 Task: Find connections with filter location Neath with filter topic #AIwith filter profile language English with filter current company SMA Solar Technology AG with filter school Sri Ramakrishna Engineering College with filter industry Personal Care Product Manufacturing with filter service category Financial Accounting with filter keywords title Medical Laboratory Tech
Action: Mouse moved to (527, 52)
Screenshot: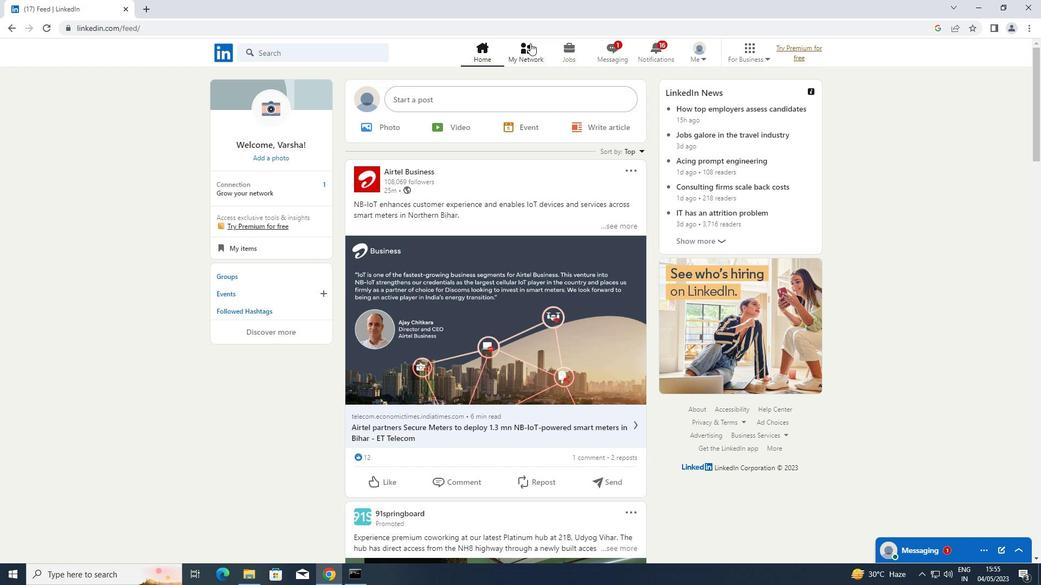 
Action: Mouse pressed left at (527, 52)
Screenshot: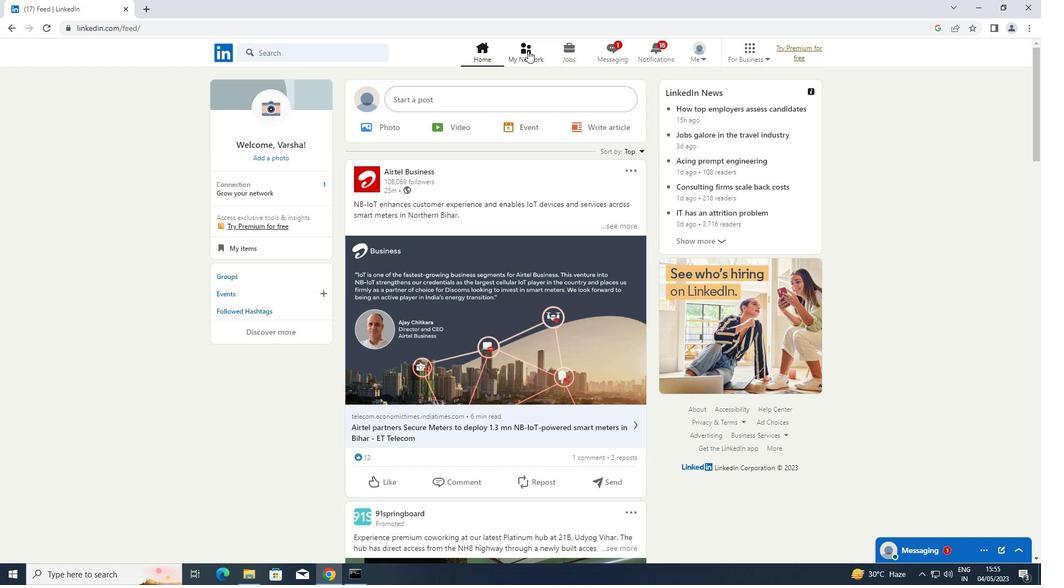 
Action: Mouse moved to (278, 114)
Screenshot: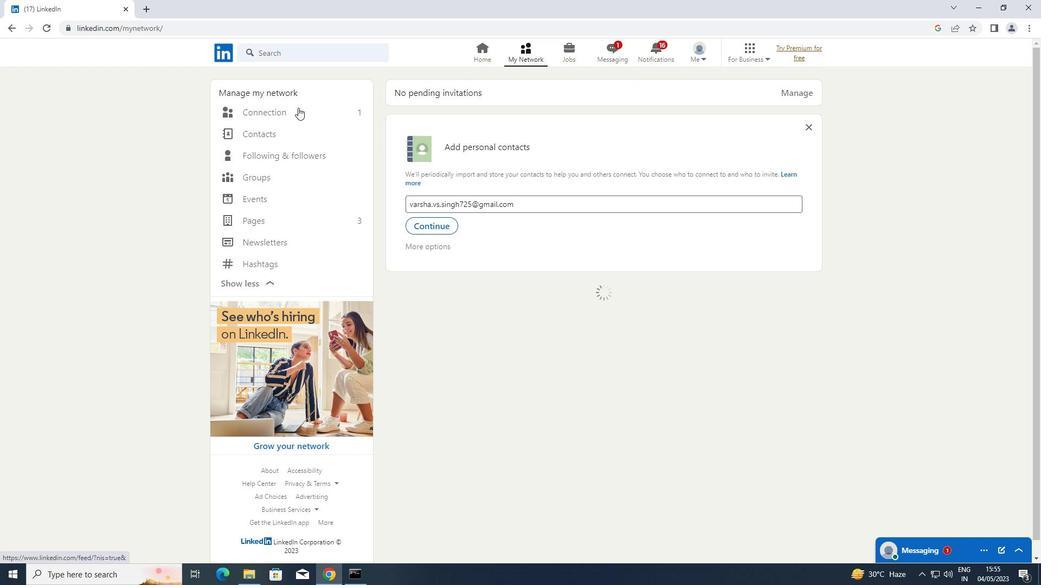 
Action: Mouse pressed left at (278, 114)
Screenshot: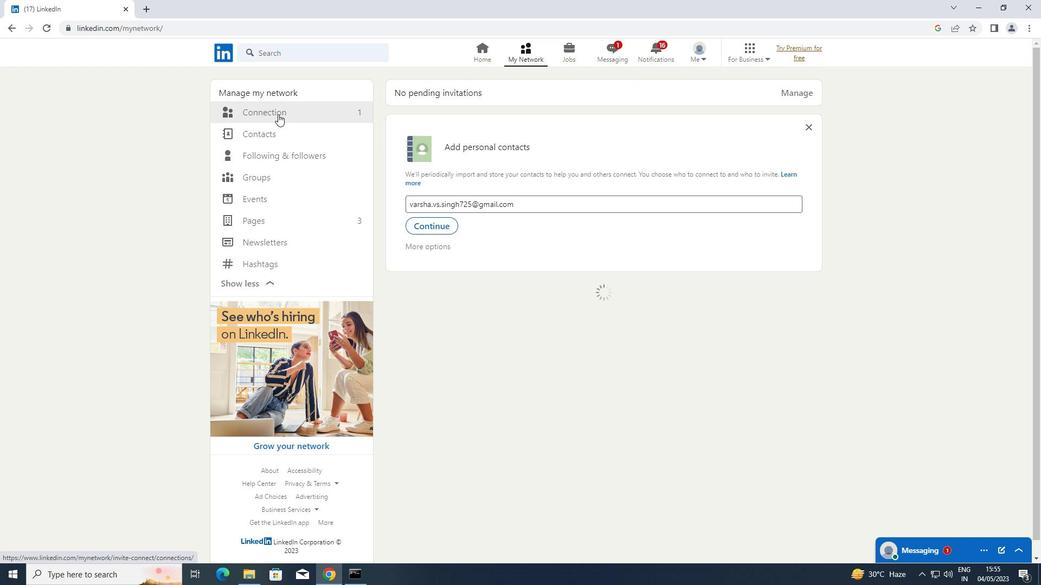 
Action: Mouse moved to (629, 113)
Screenshot: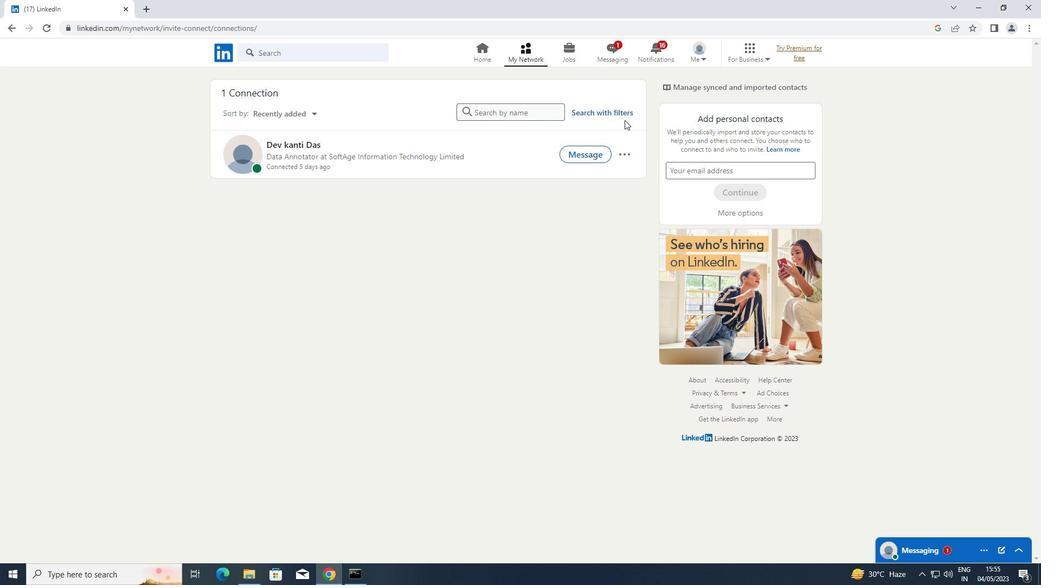 
Action: Mouse pressed left at (629, 113)
Screenshot: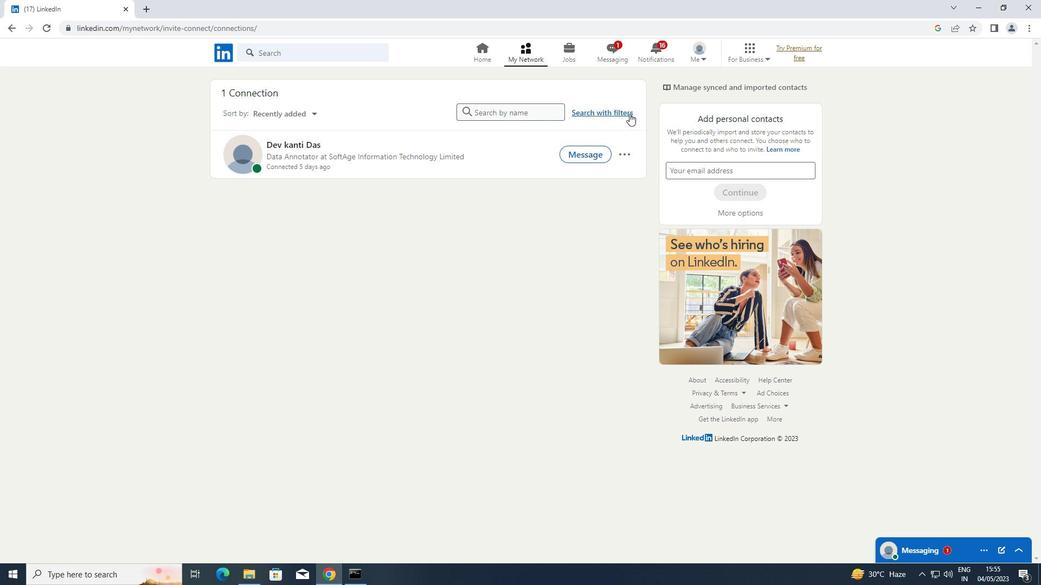 
Action: Mouse moved to (558, 84)
Screenshot: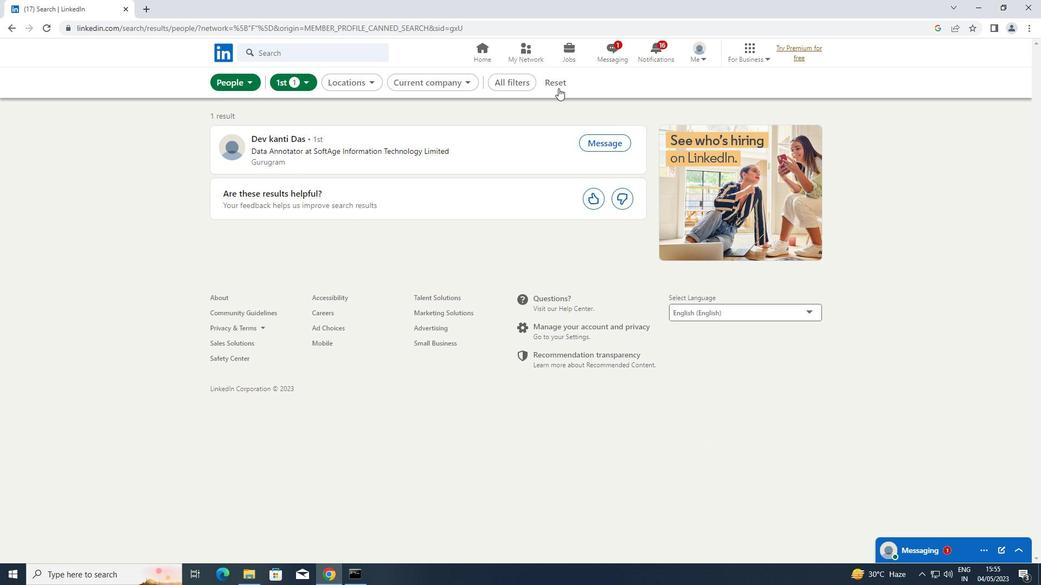 
Action: Mouse pressed left at (558, 84)
Screenshot: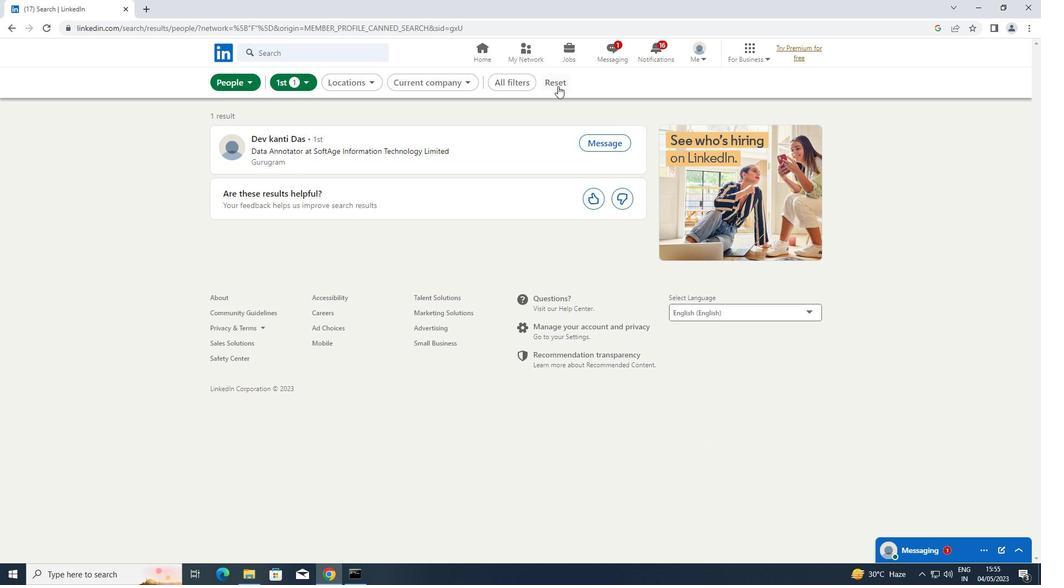 
Action: Mouse moved to (547, 85)
Screenshot: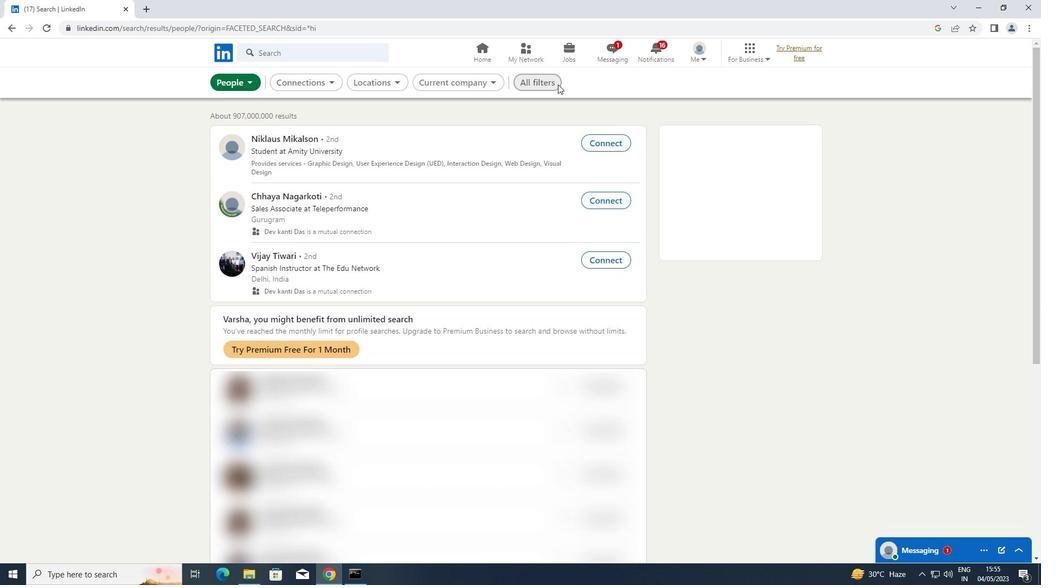 
Action: Mouse pressed left at (547, 85)
Screenshot: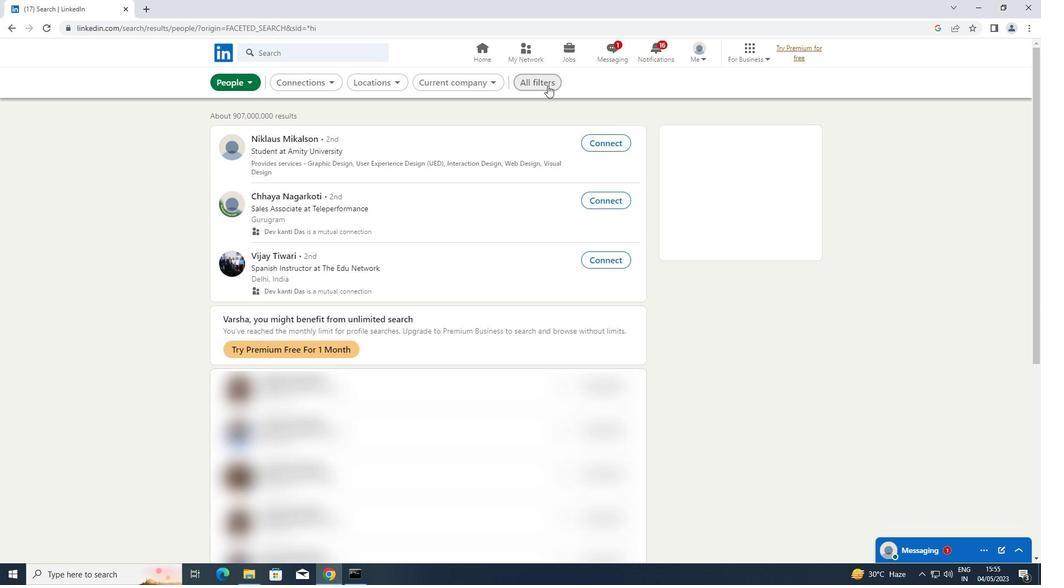 
Action: Mouse moved to (772, 234)
Screenshot: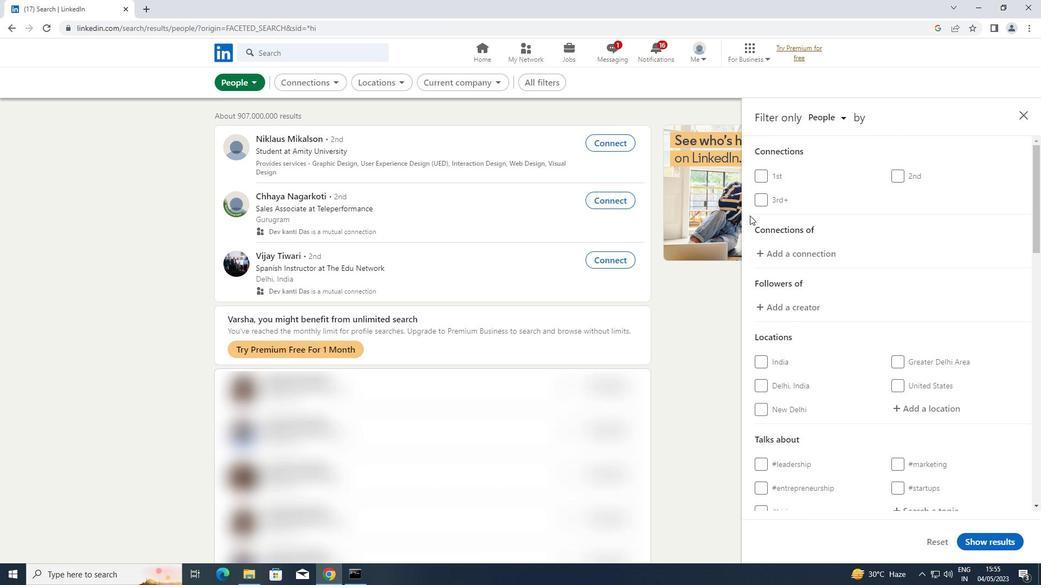 
Action: Mouse scrolled (772, 233) with delta (0, 0)
Screenshot: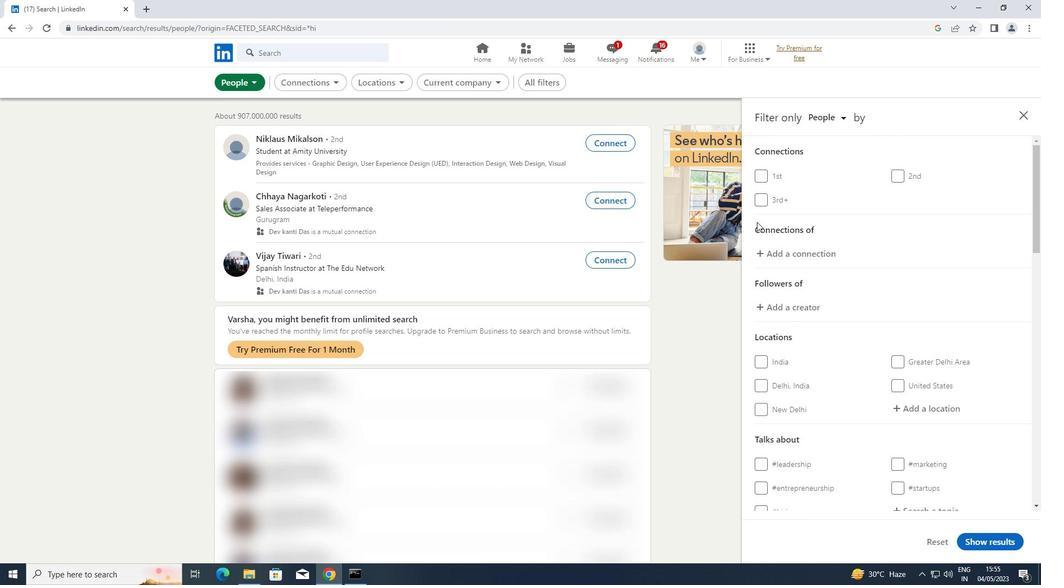 
Action: Mouse scrolled (772, 233) with delta (0, 0)
Screenshot: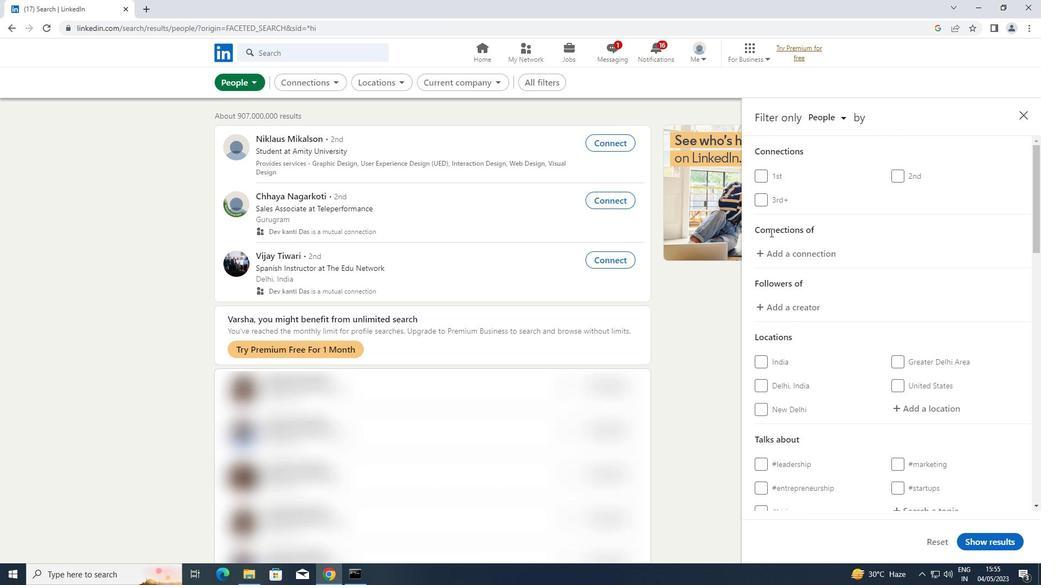 
Action: Mouse moved to (909, 296)
Screenshot: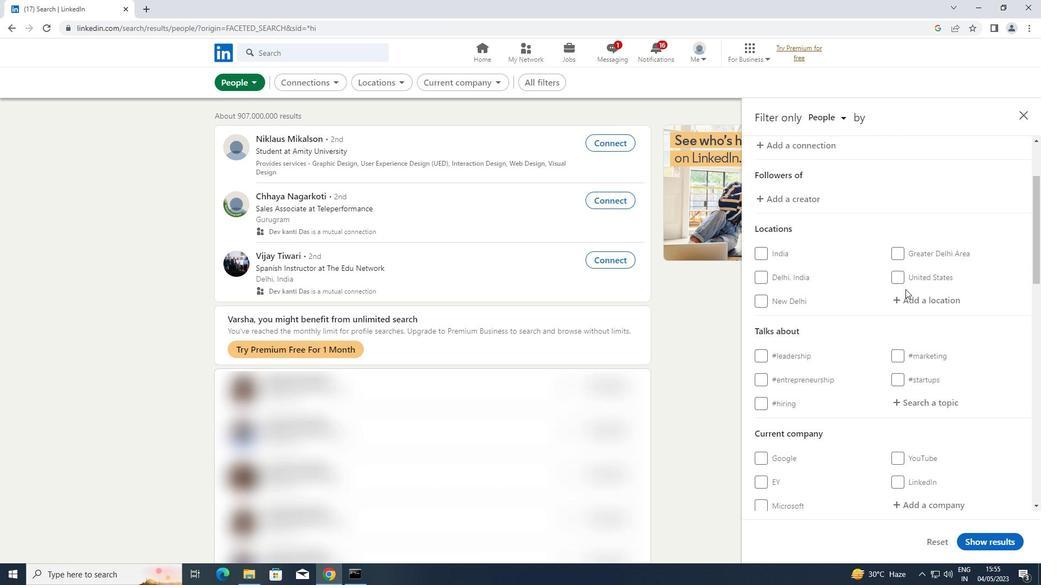 
Action: Mouse pressed left at (909, 296)
Screenshot: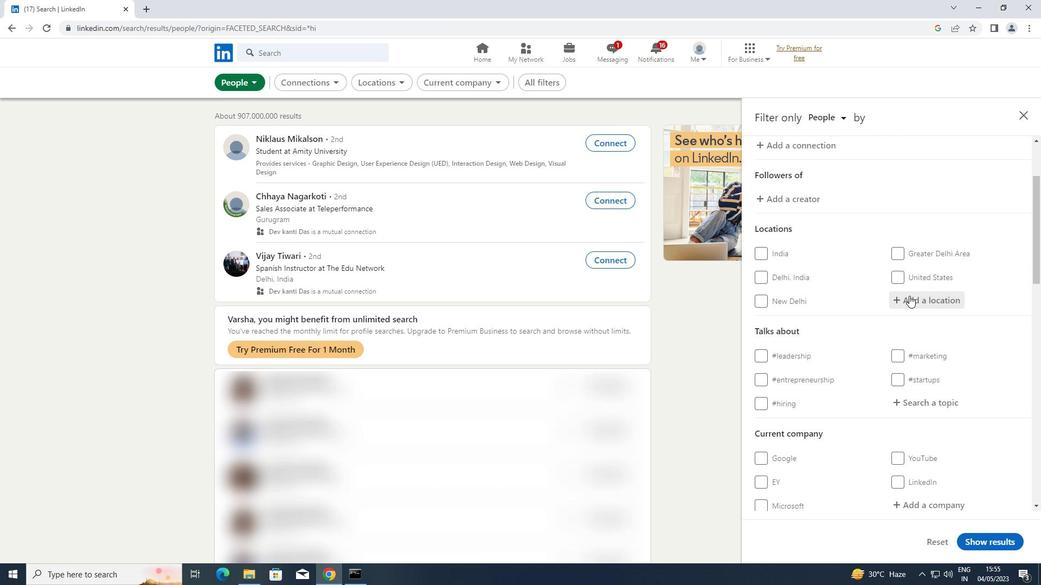 
Action: Key pressed <Key.shift>NEATH
Screenshot: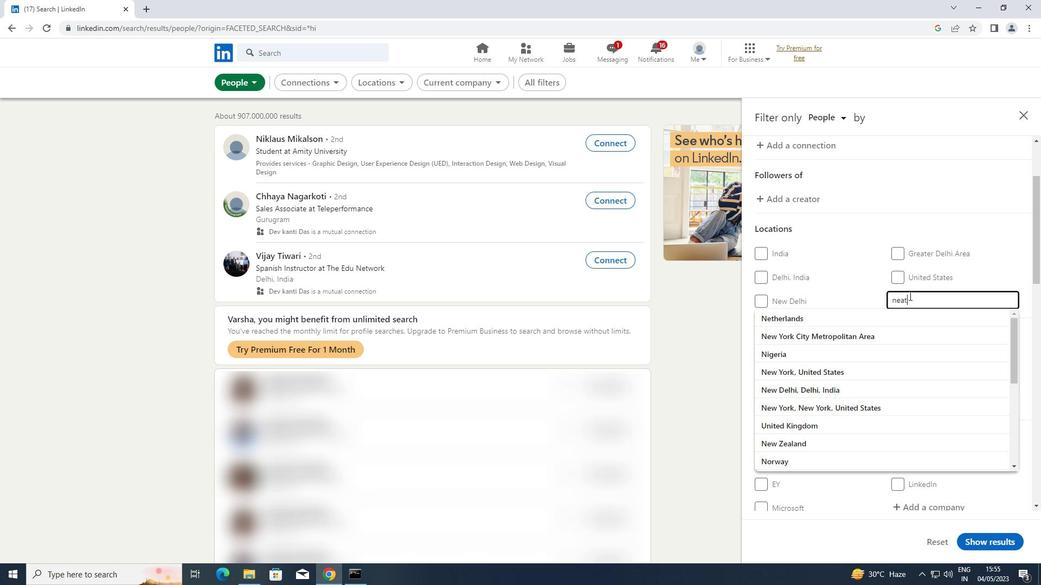 
Action: Mouse moved to (1011, 334)
Screenshot: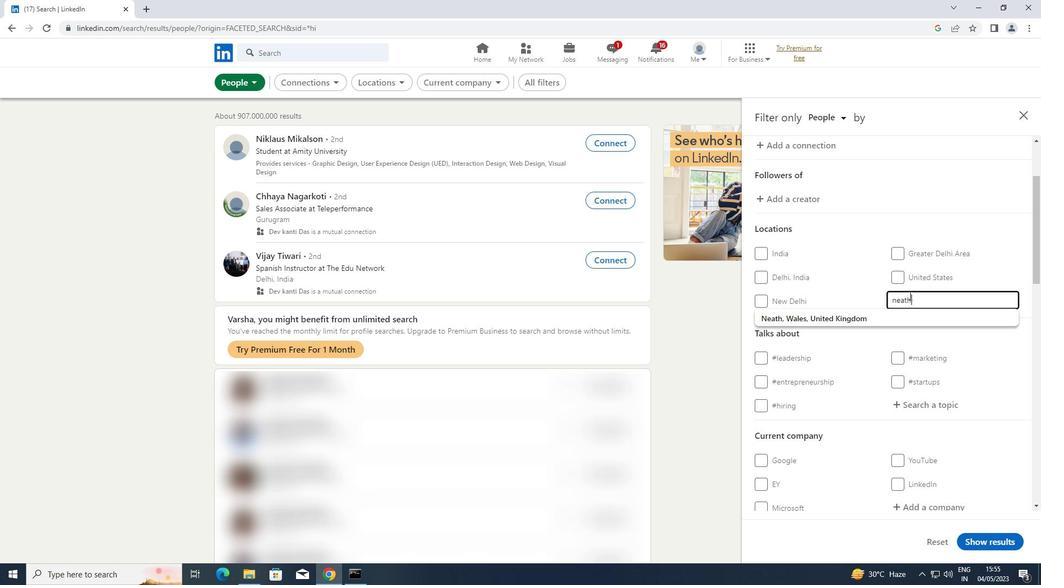 
Action: Mouse scrolled (1011, 333) with delta (0, 0)
Screenshot: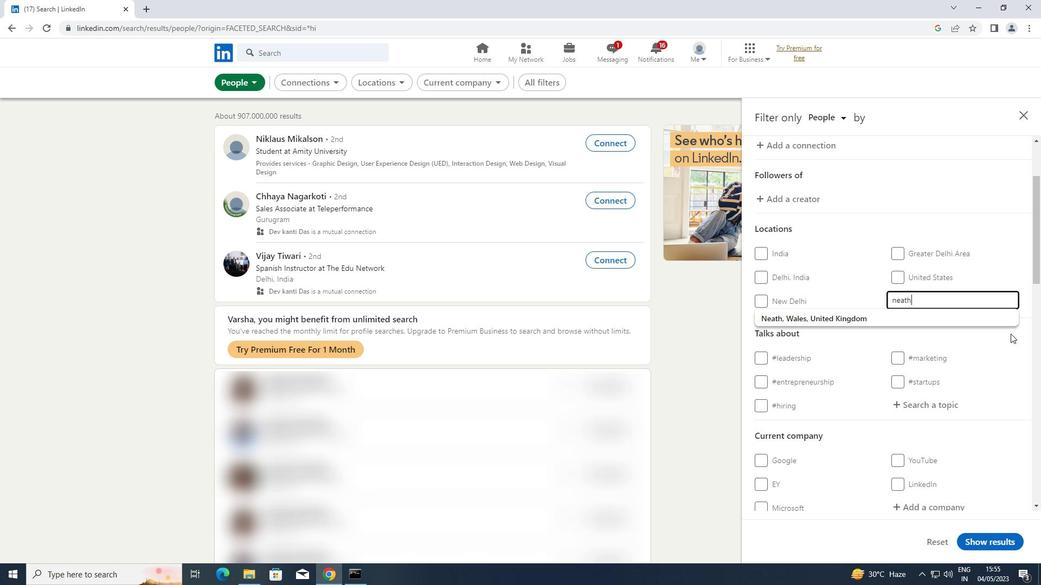 
Action: Mouse moved to (947, 349)
Screenshot: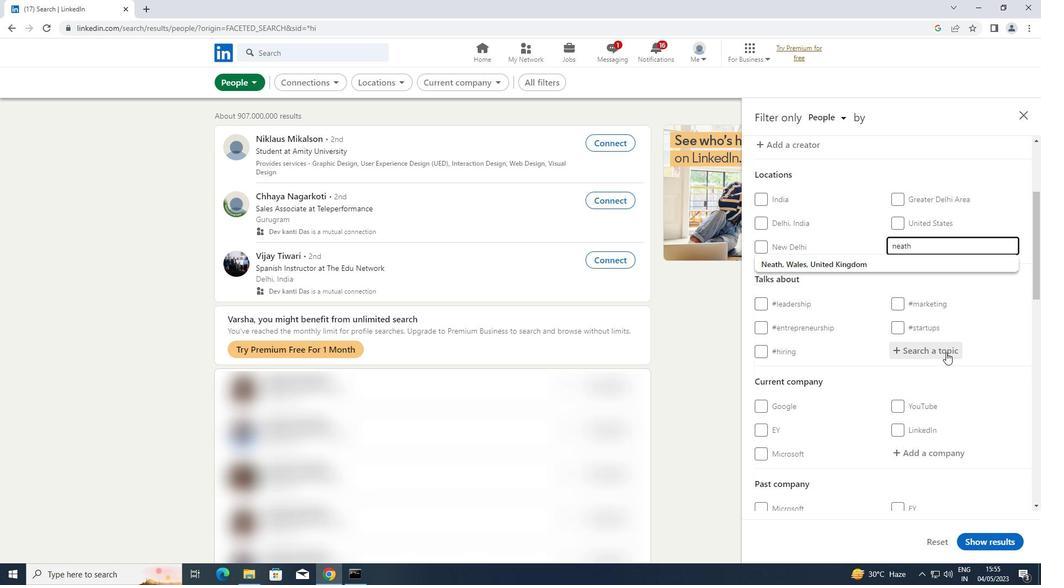 
Action: Mouse pressed left at (947, 349)
Screenshot: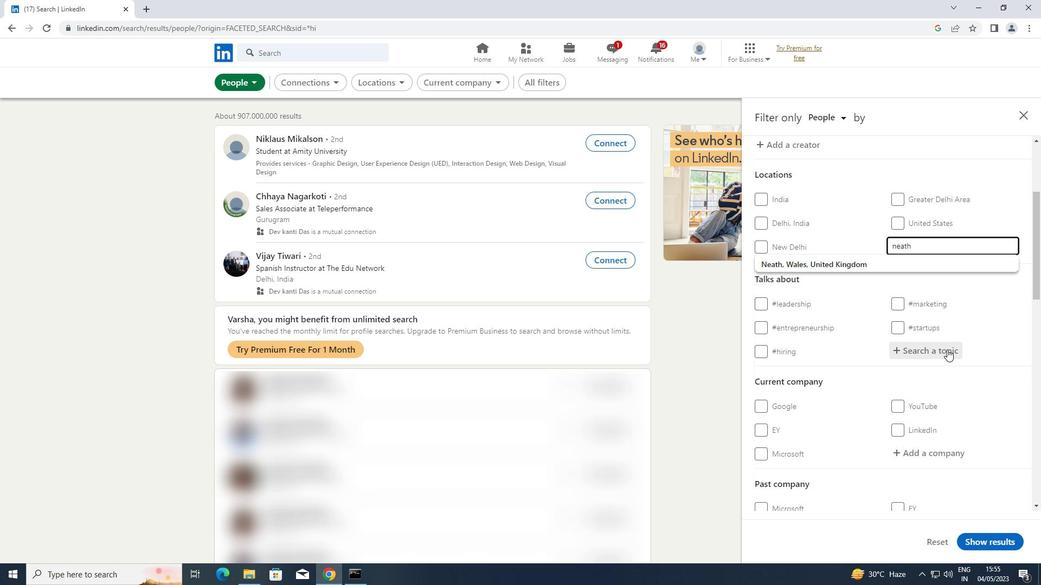 
Action: Key pressed <Key.shift>AI
Screenshot: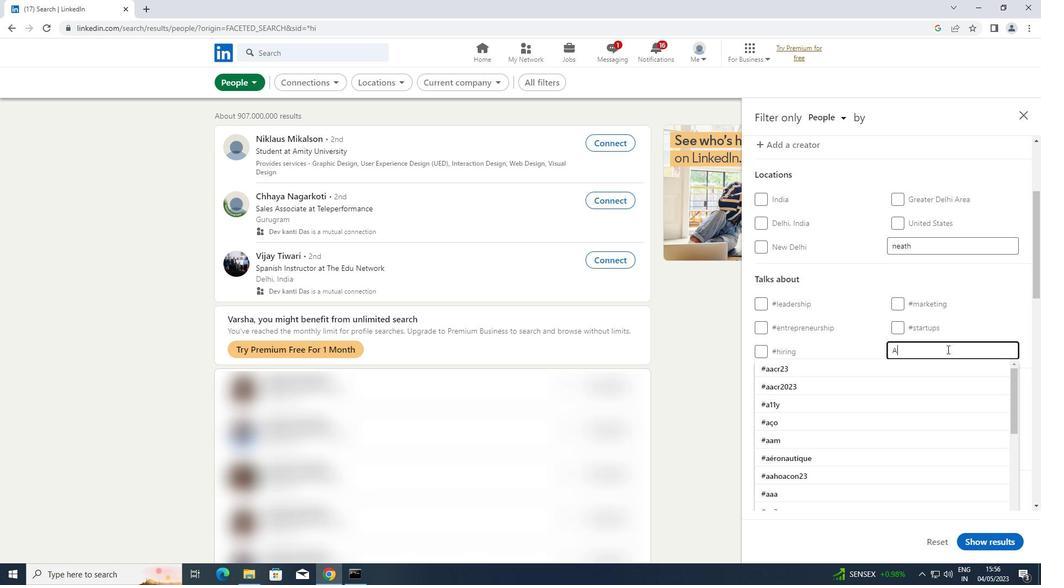 
Action: Mouse moved to (804, 363)
Screenshot: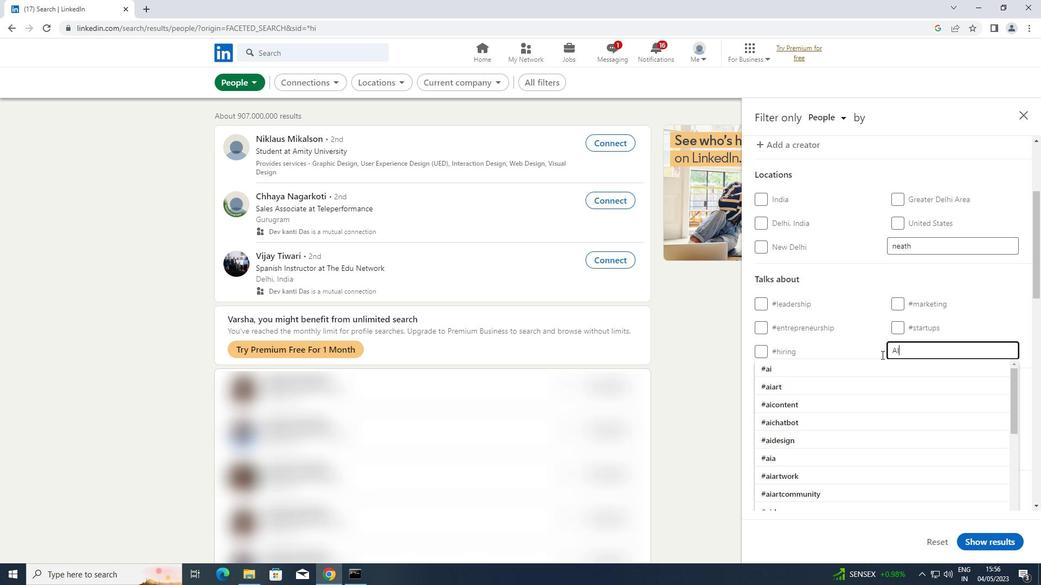 
Action: Mouse pressed left at (804, 363)
Screenshot: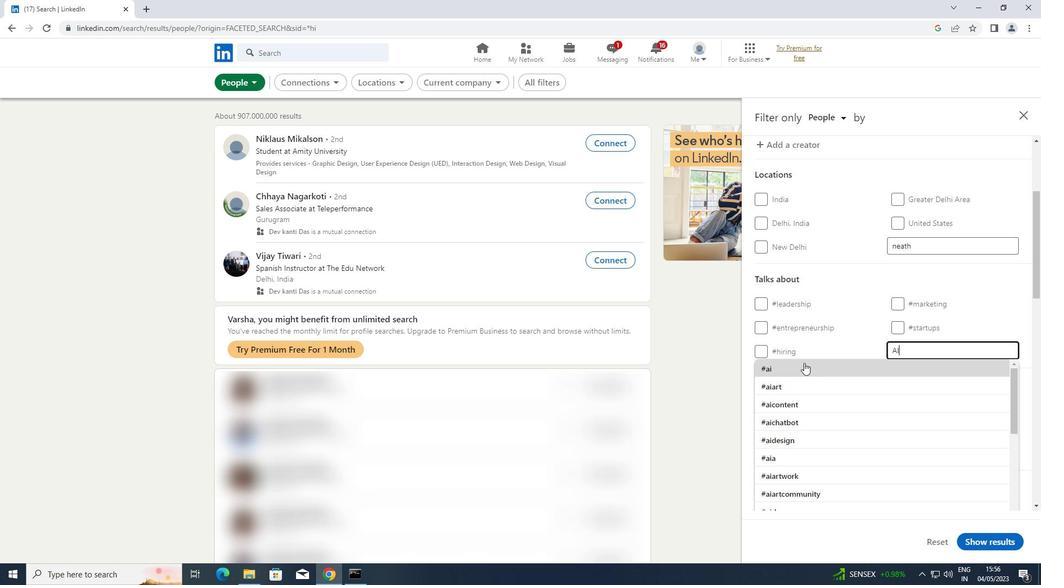 
Action: Mouse scrolled (804, 362) with delta (0, 0)
Screenshot: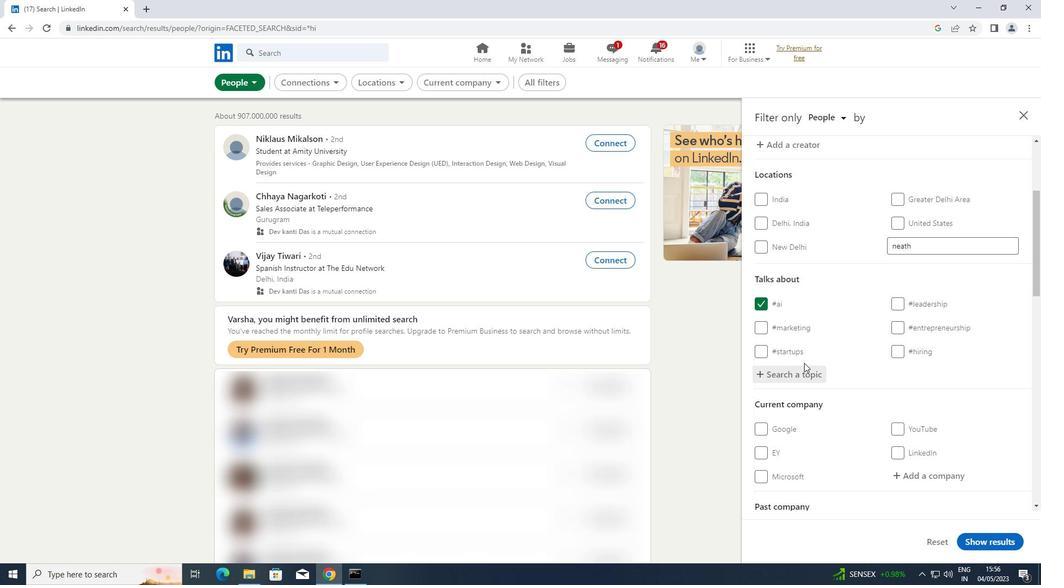 
Action: Mouse scrolled (804, 362) with delta (0, 0)
Screenshot: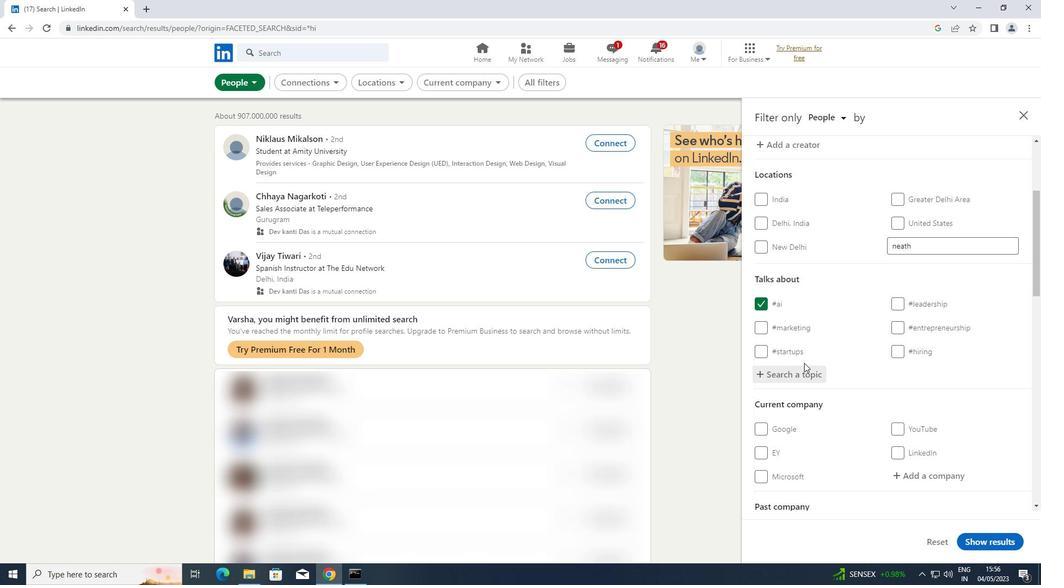 
Action: Mouse scrolled (804, 362) with delta (0, 0)
Screenshot: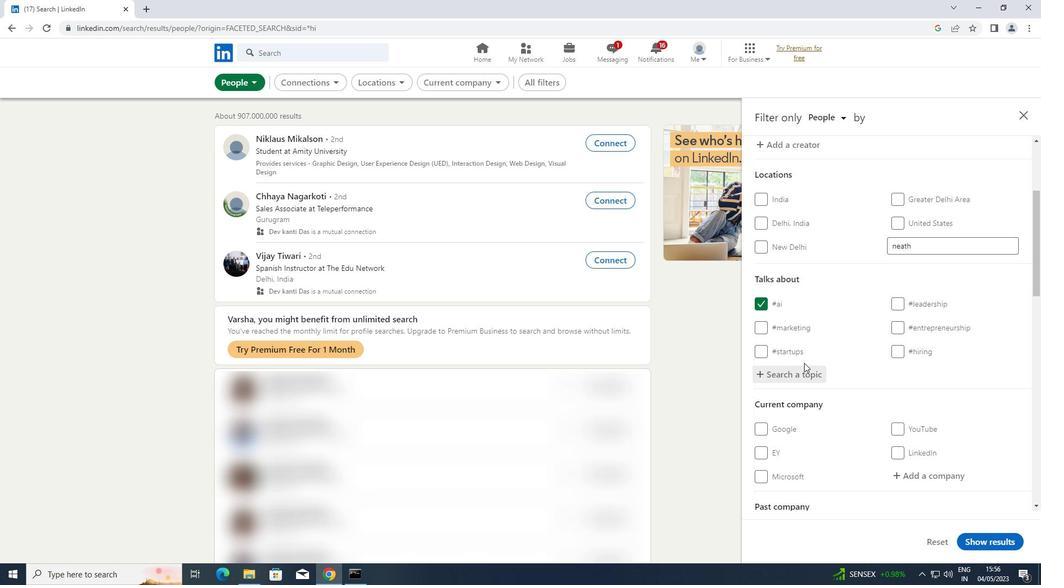 
Action: Mouse scrolled (804, 362) with delta (0, 0)
Screenshot: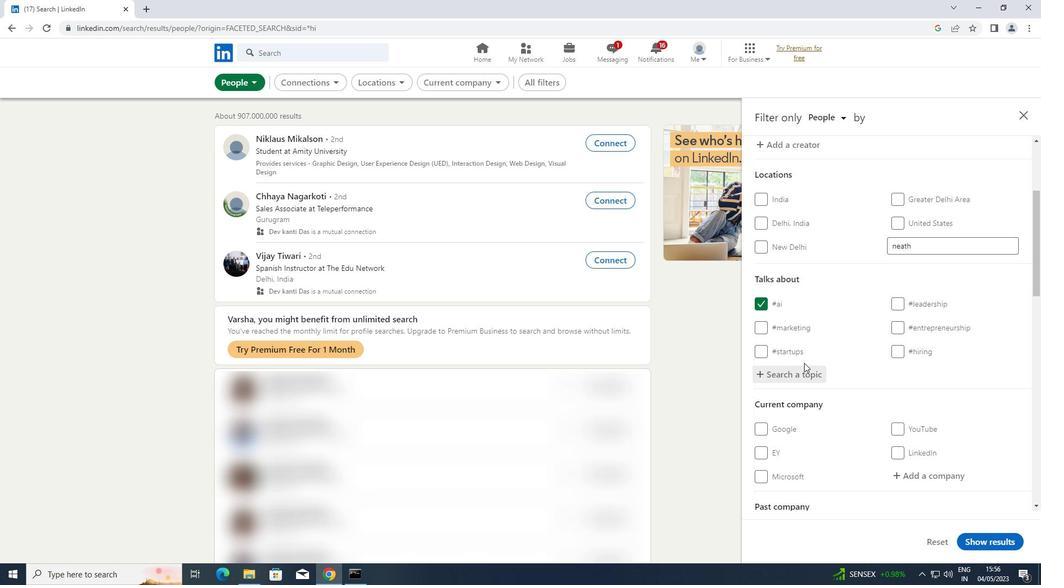 
Action: Mouse moved to (804, 363)
Screenshot: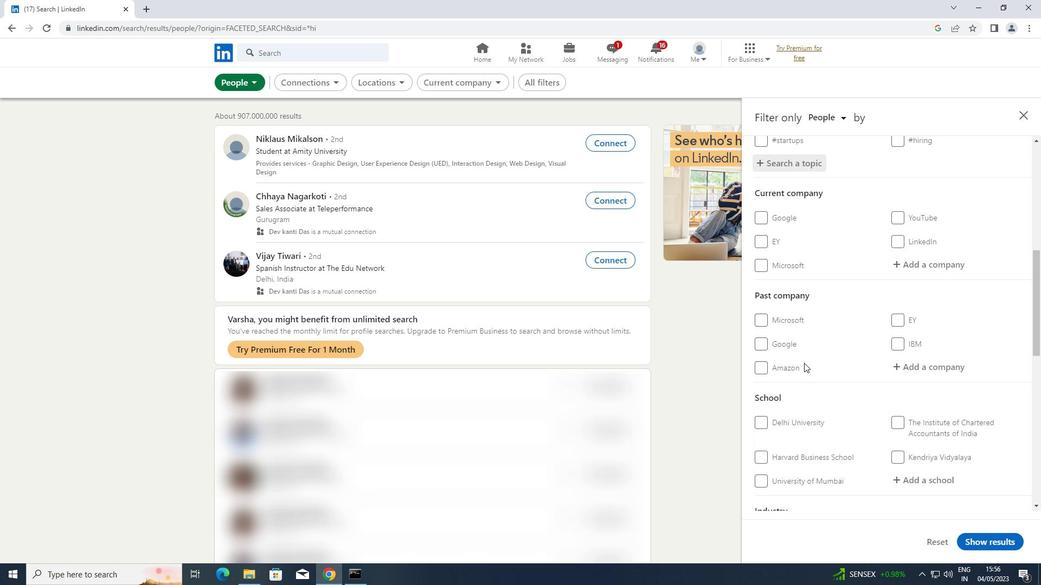 
Action: Mouse scrolled (804, 362) with delta (0, 0)
Screenshot: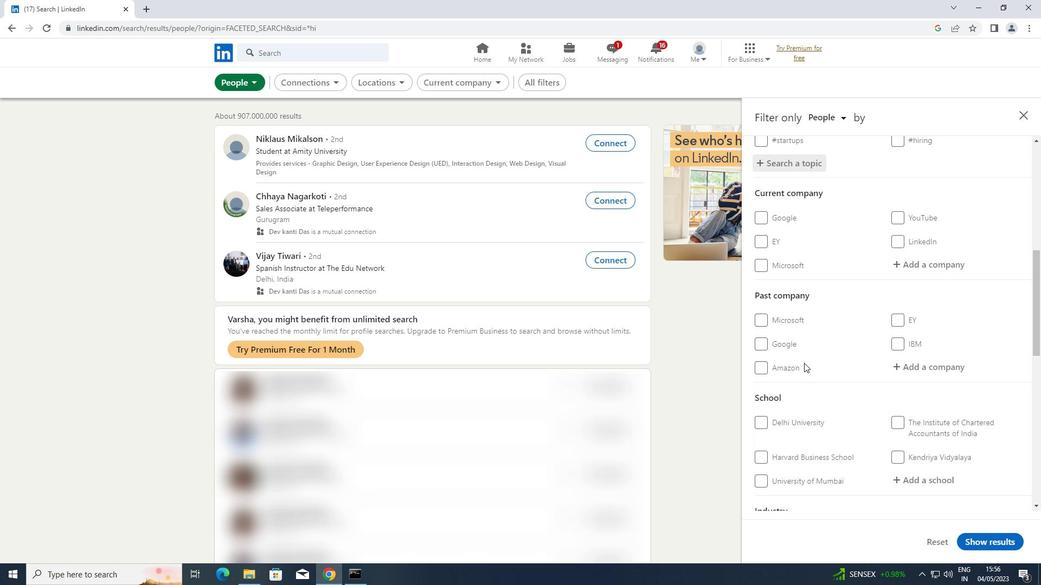 
Action: Mouse scrolled (804, 362) with delta (0, 0)
Screenshot: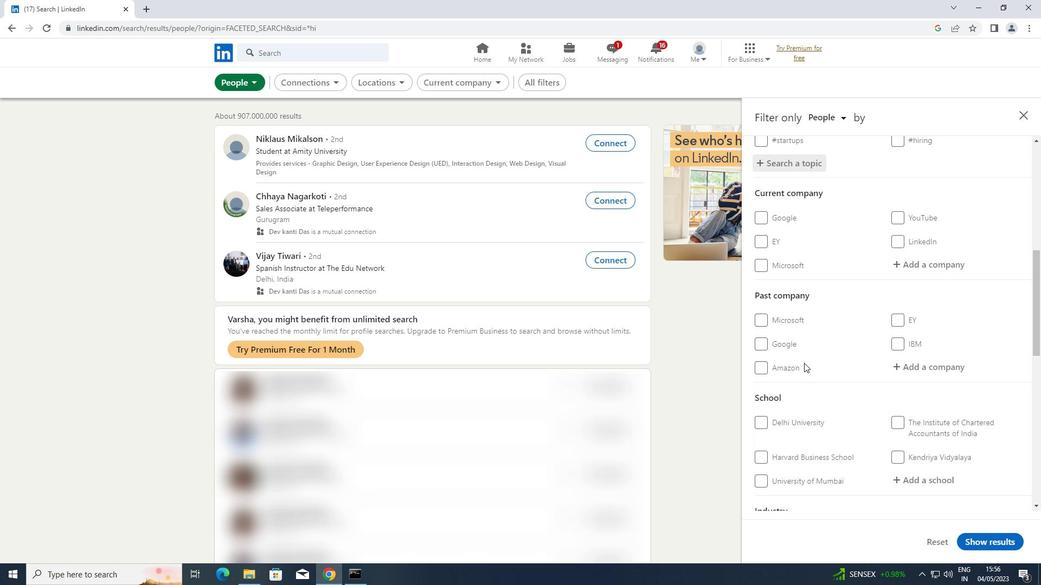 
Action: Mouse scrolled (804, 362) with delta (0, 0)
Screenshot: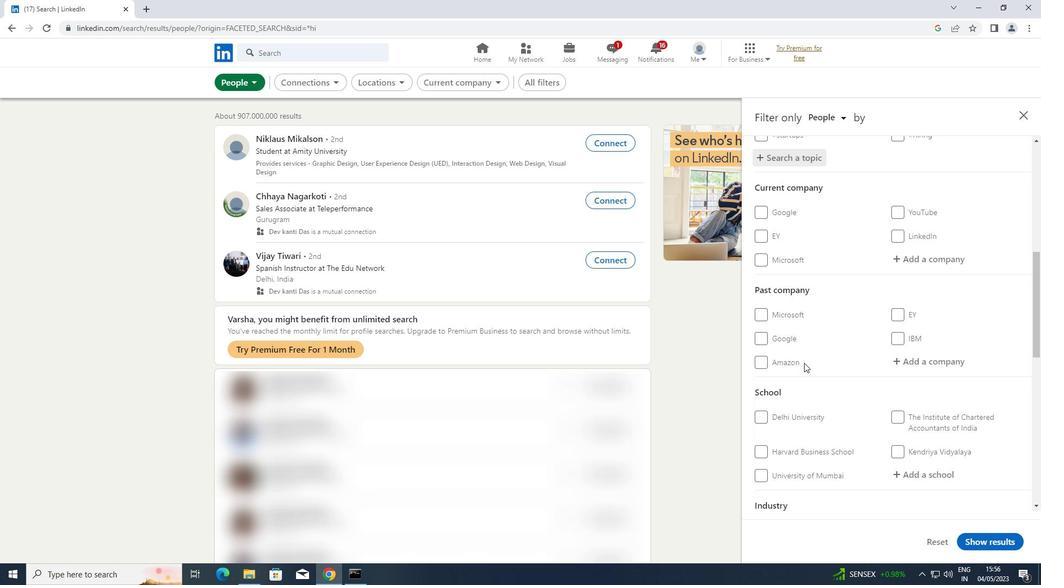 
Action: Mouse scrolled (804, 362) with delta (0, 0)
Screenshot: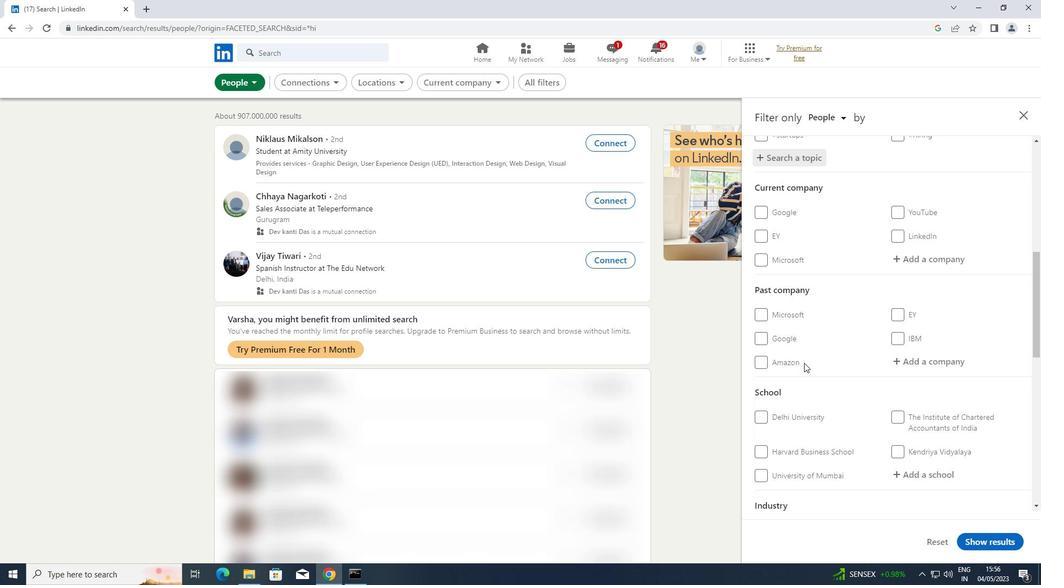 
Action: Mouse scrolled (804, 362) with delta (0, 0)
Screenshot: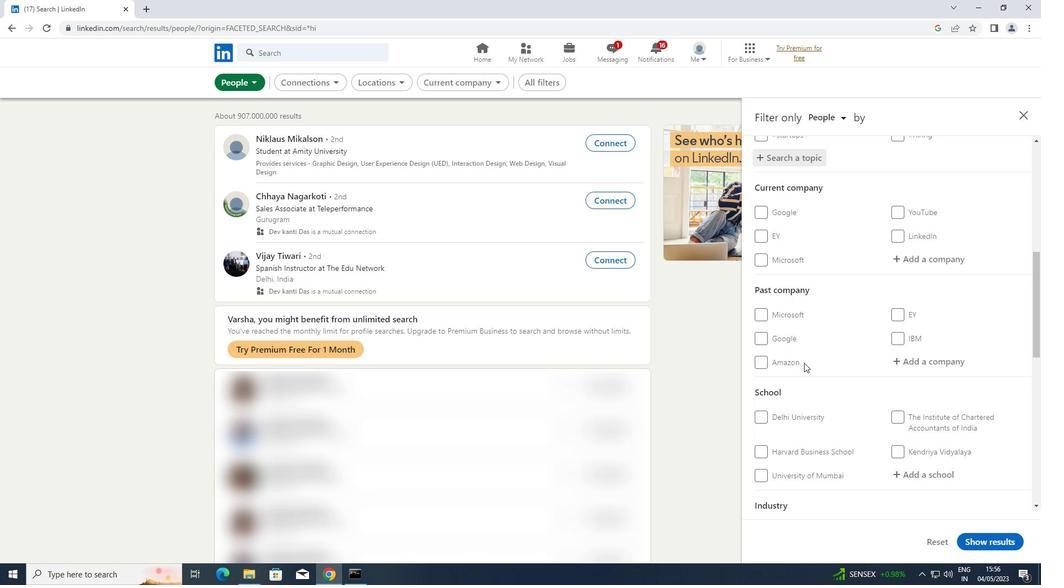 
Action: Mouse moved to (762, 382)
Screenshot: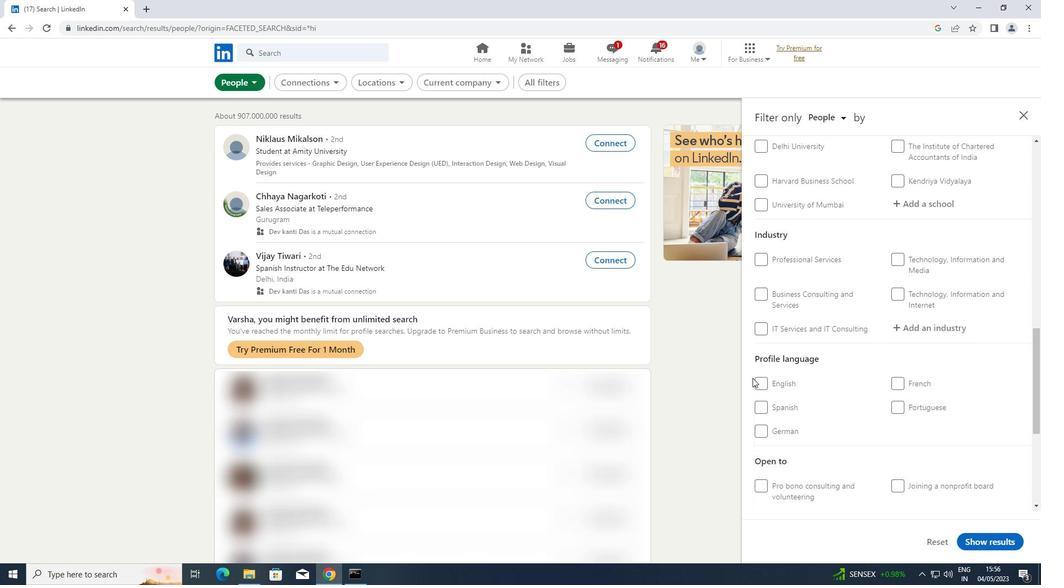 
Action: Mouse pressed left at (762, 382)
Screenshot: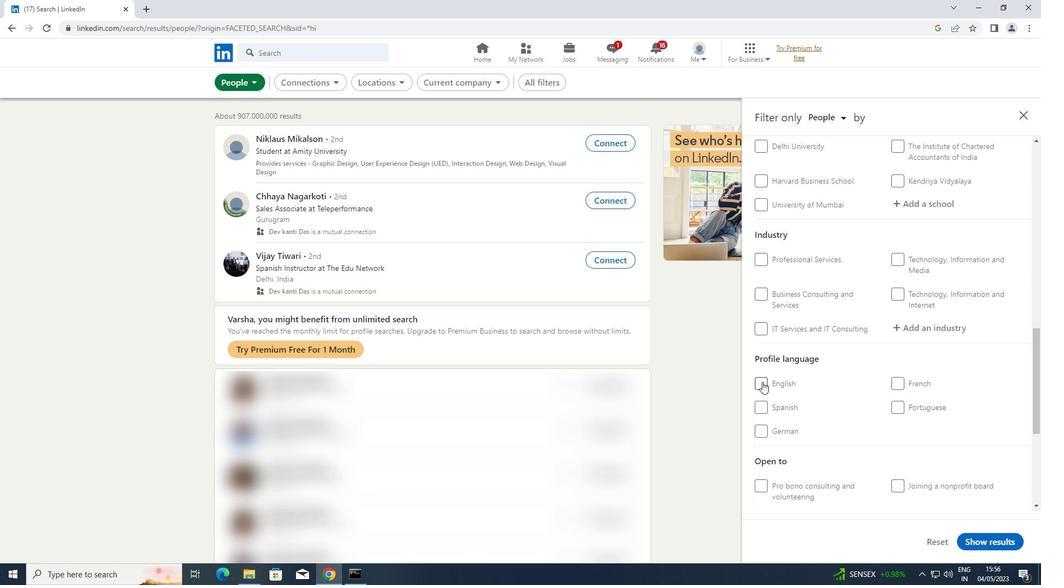 
Action: Mouse moved to (787, 365)
Screenshot: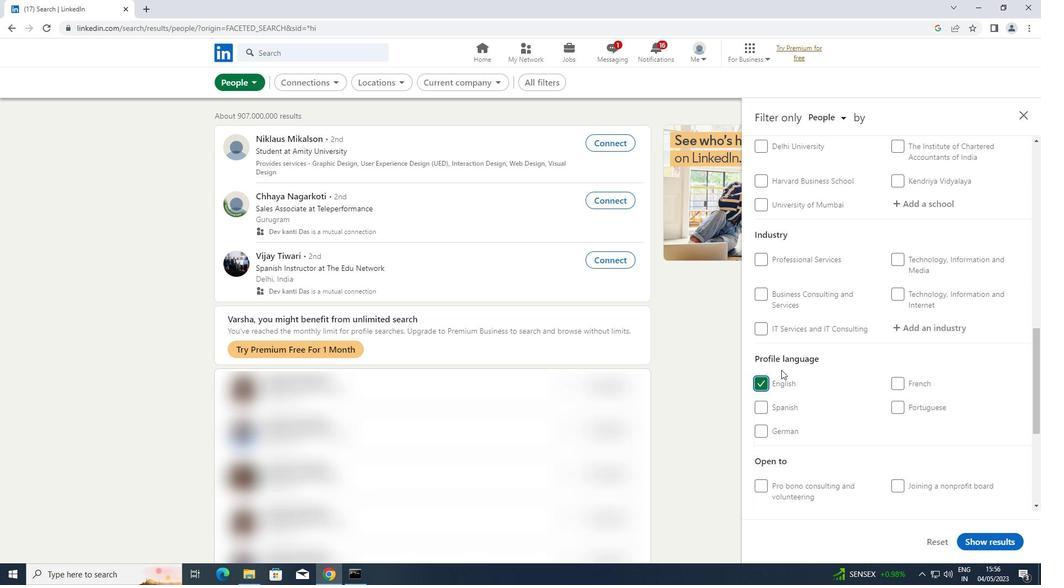
Action: Mouse scrolled (787, 365) with delta (0, 0)
Screenshot: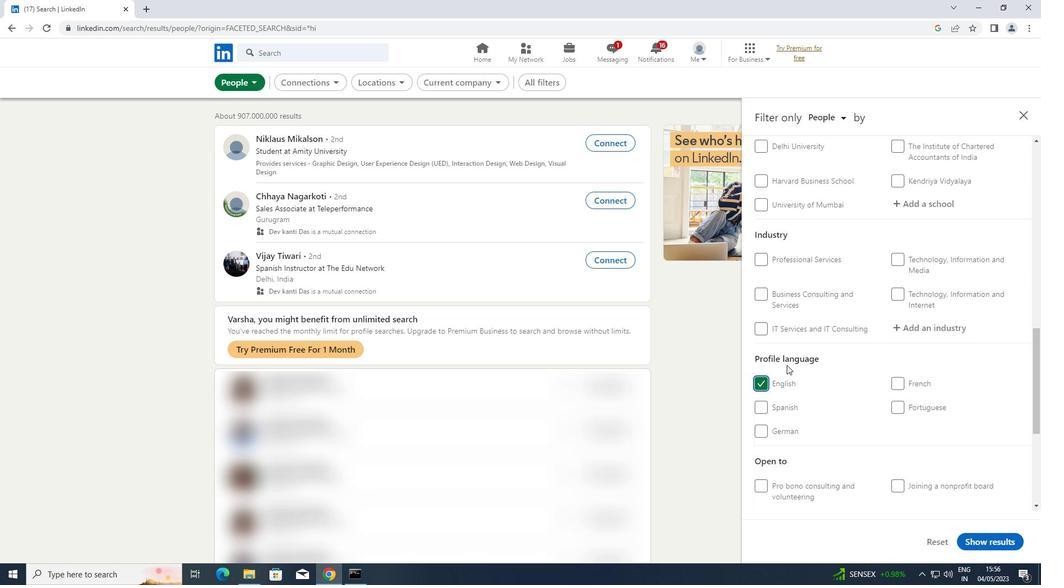 
Action: Mouse scrolled (787, 365) with delta (0, 0)
Screenshot: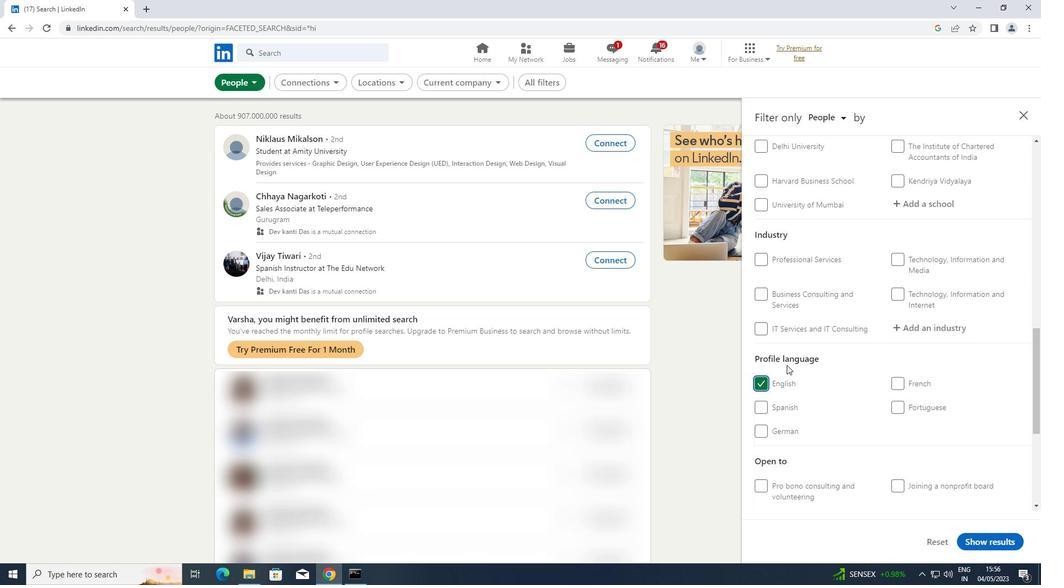 
Action: Mouse scrolled (787, 365) with delta (0, 0)
Screenshot: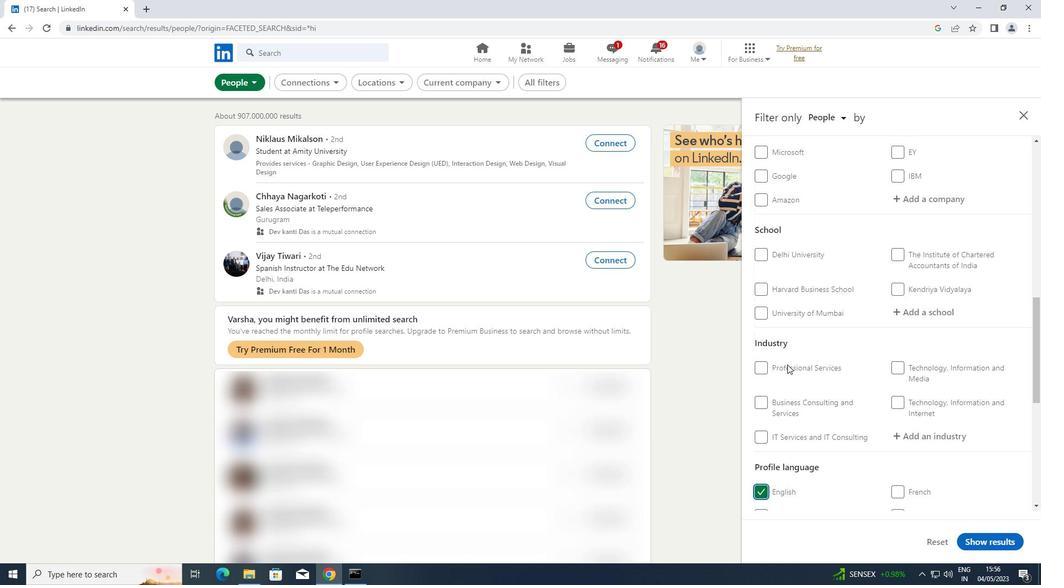 
Action: Mouse scrolled (787, 365) with delta (0, 0)
Screenshot: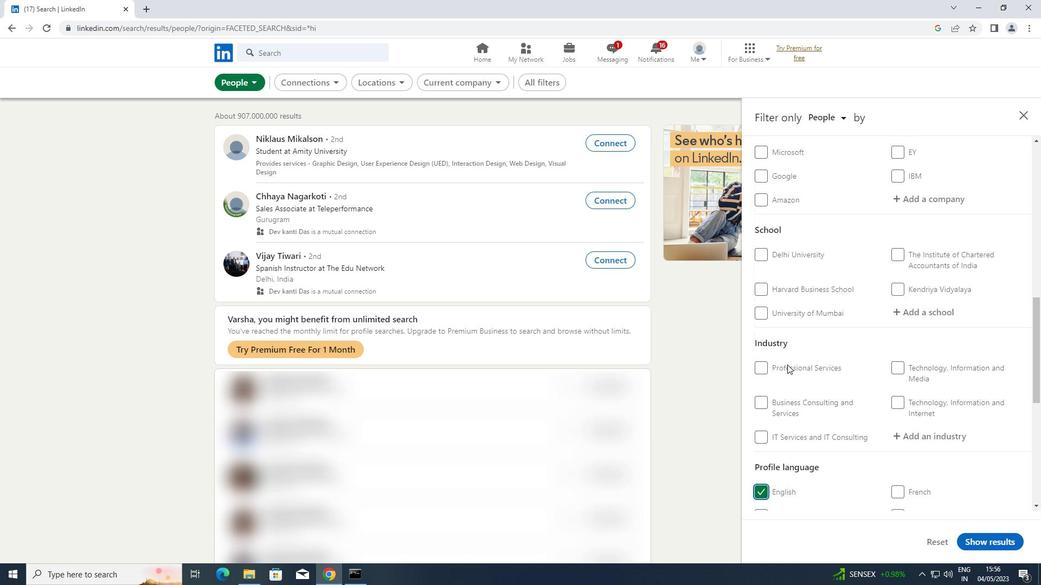 
Action: Mouse scrolled (787, 365) with delta (0, 0)
Screenshot: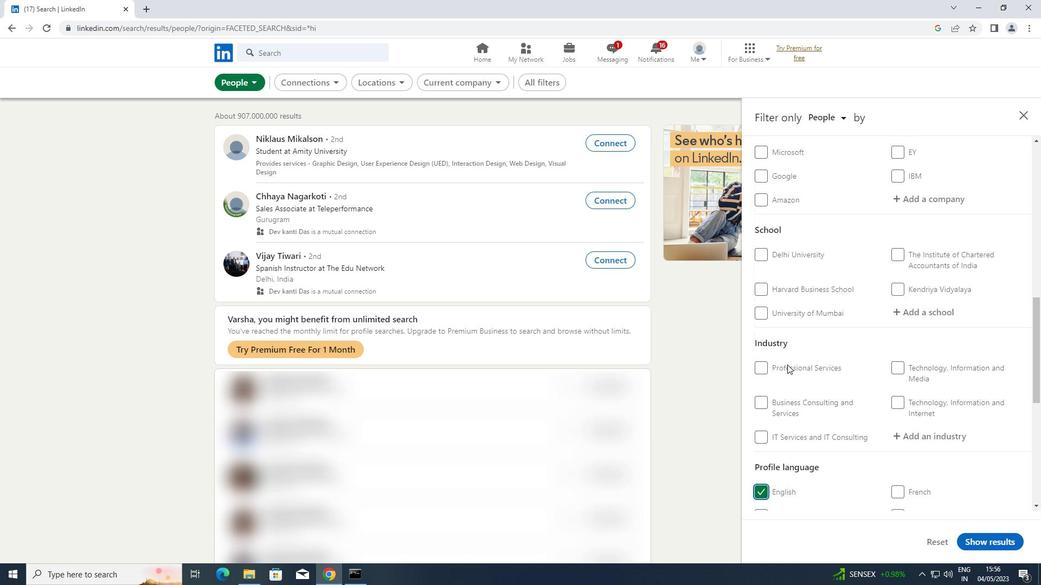 
Action: Mouse moved to (903, 257)
Screenshot: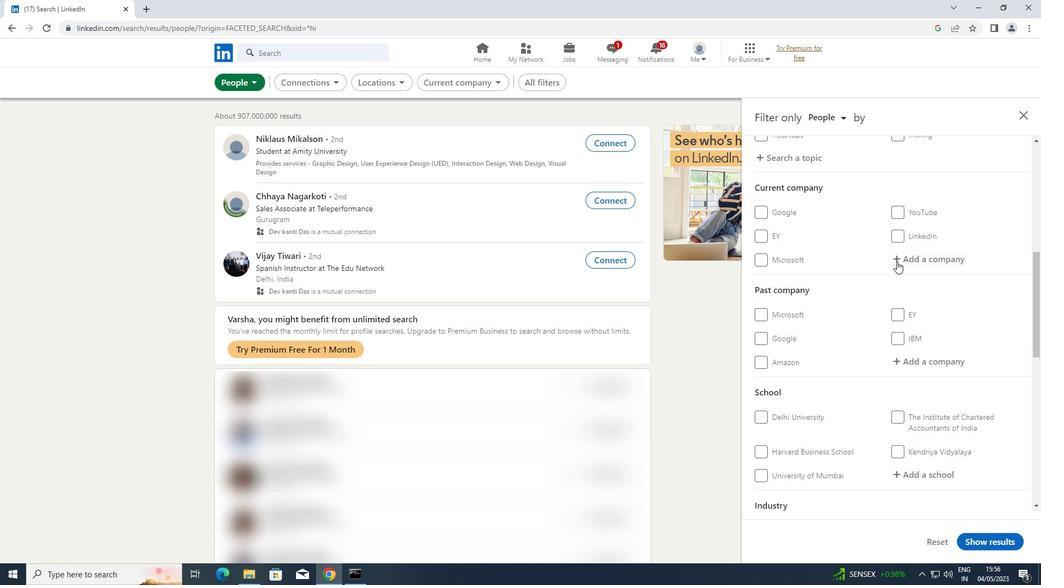 
Action: Mouse pressed left at (903, 257)
Screenshot: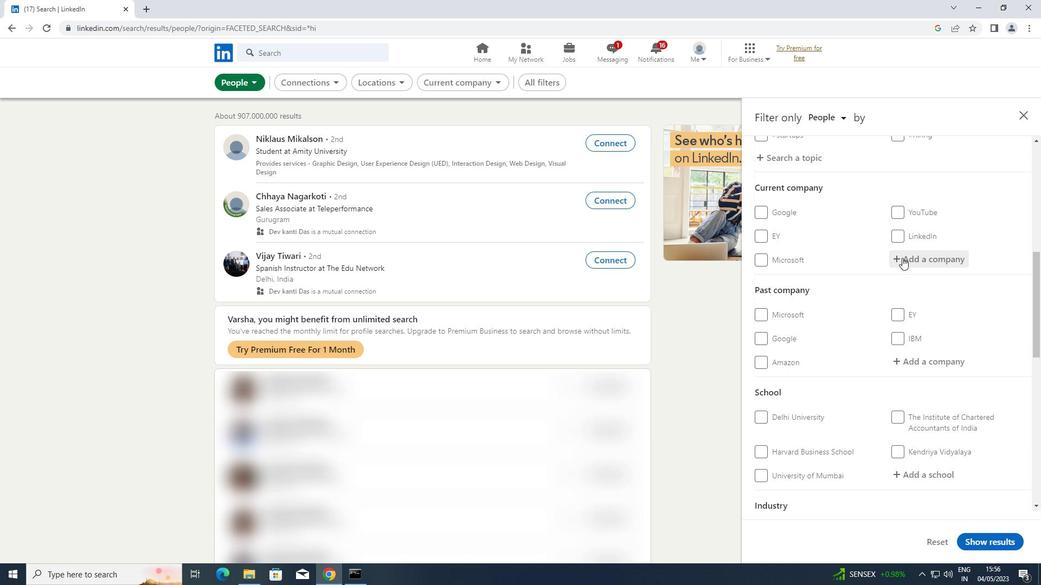 
Action: Key pressed <Key.shift>SMA<Key.space><Key.shift>SOLA
Screenshot: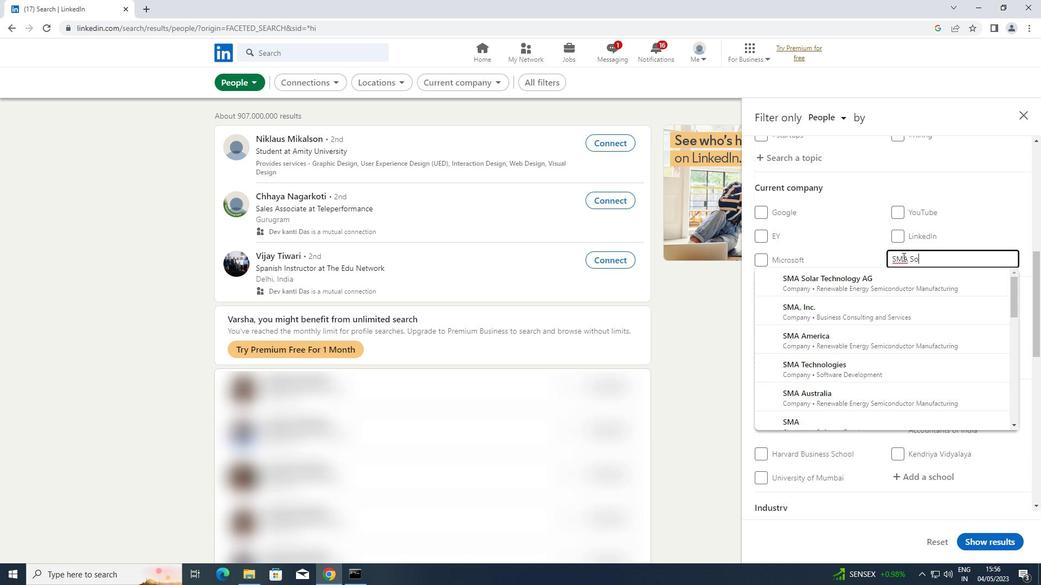 
Action: Mouse moved to (868, 273)
Screenshot: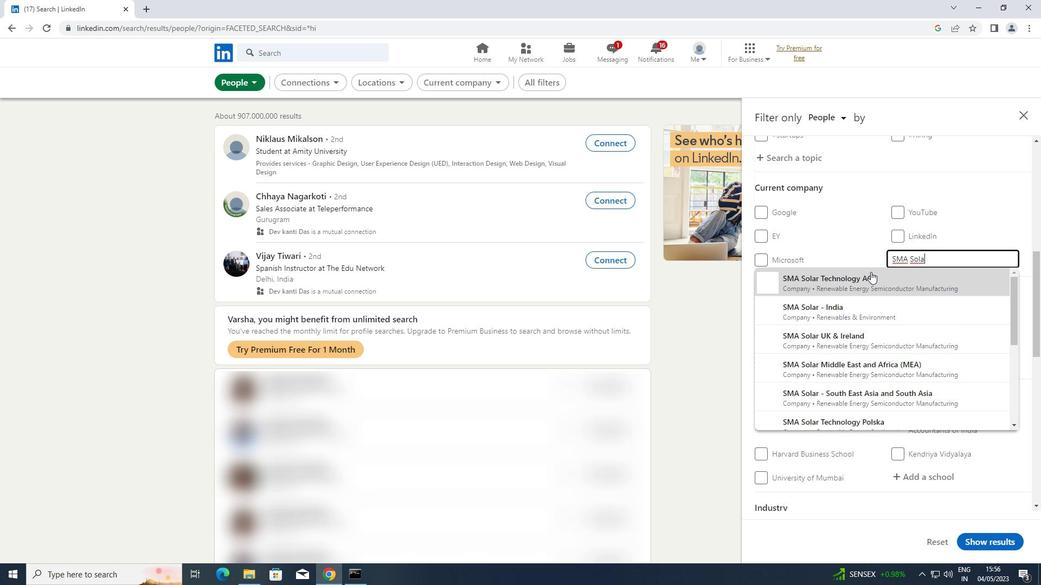 
Action: Mouse pressed left at (868, 273)
Screenshot: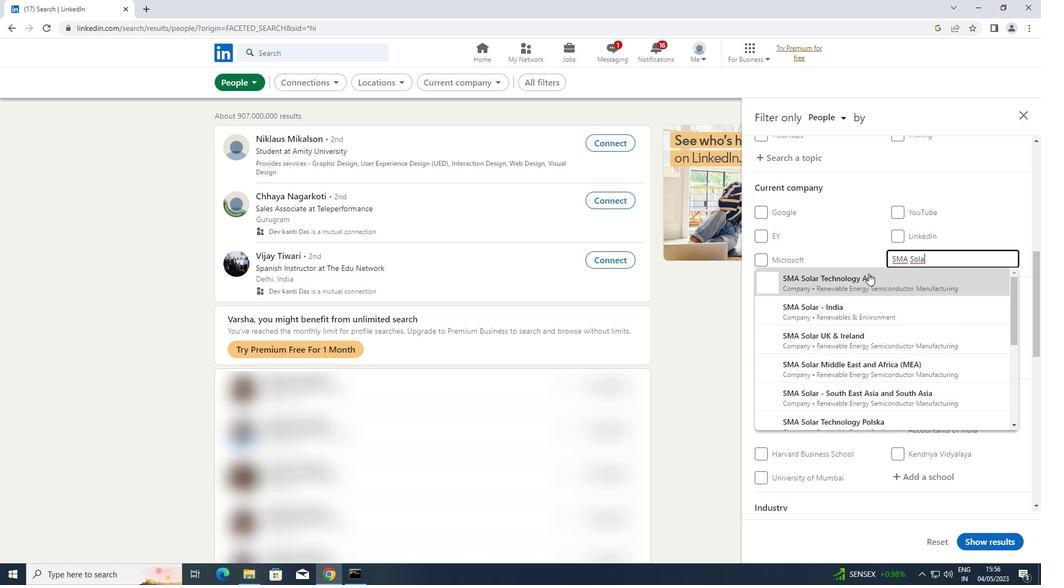
Action: Mouse scrolled (868, 273) with delta (0, 0)
Screenshot: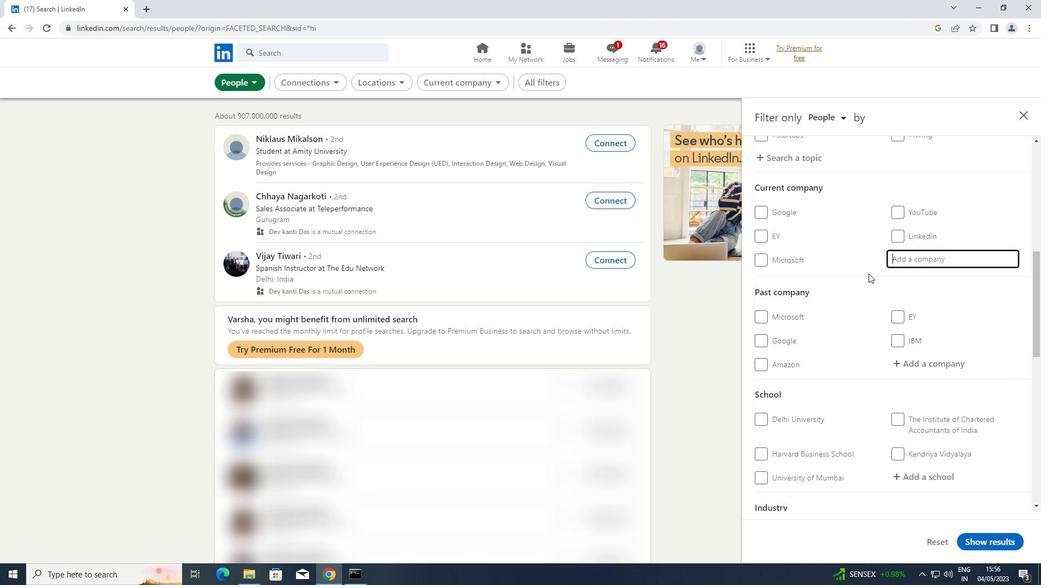 
Action: Mouse scrolled (868, 273) with delta (0, 0)
Screenshot: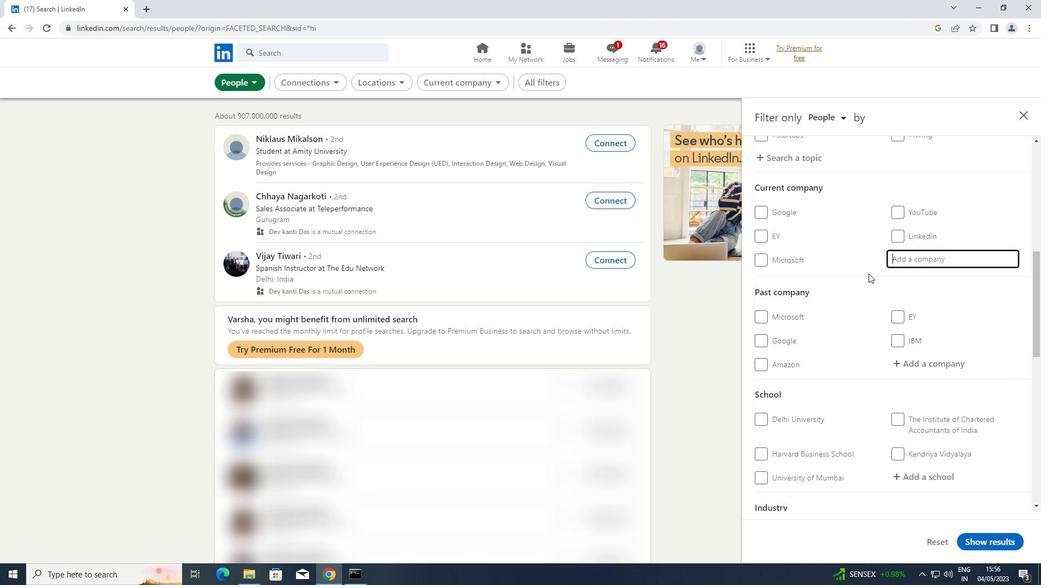 
Action: Mouse scrolled (868, 273) with delta (0, 0)
Screenshot: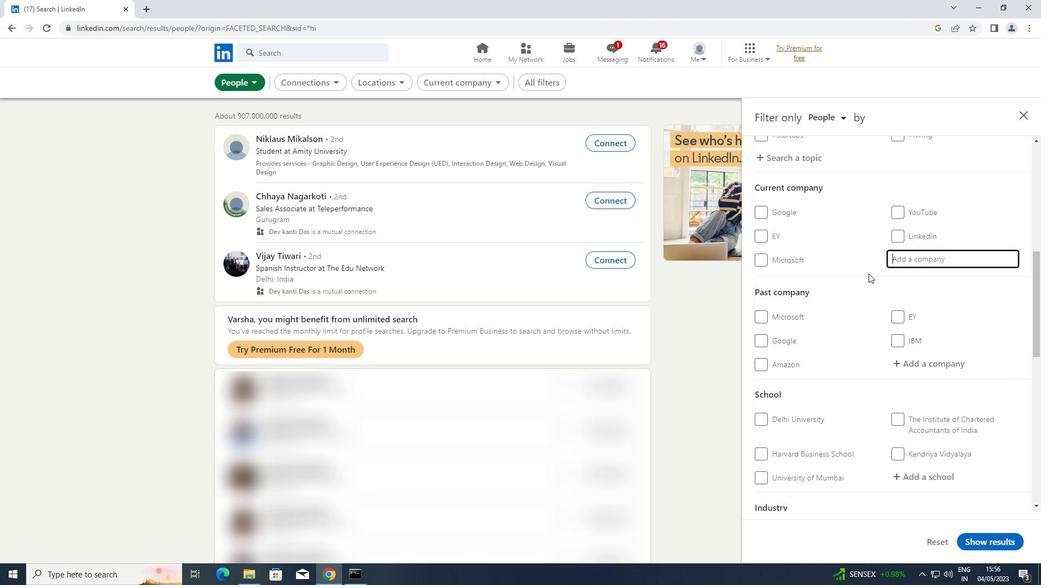 
Action: Mouse scrolled (868, 273) with delta (0, 0)
Screenshot: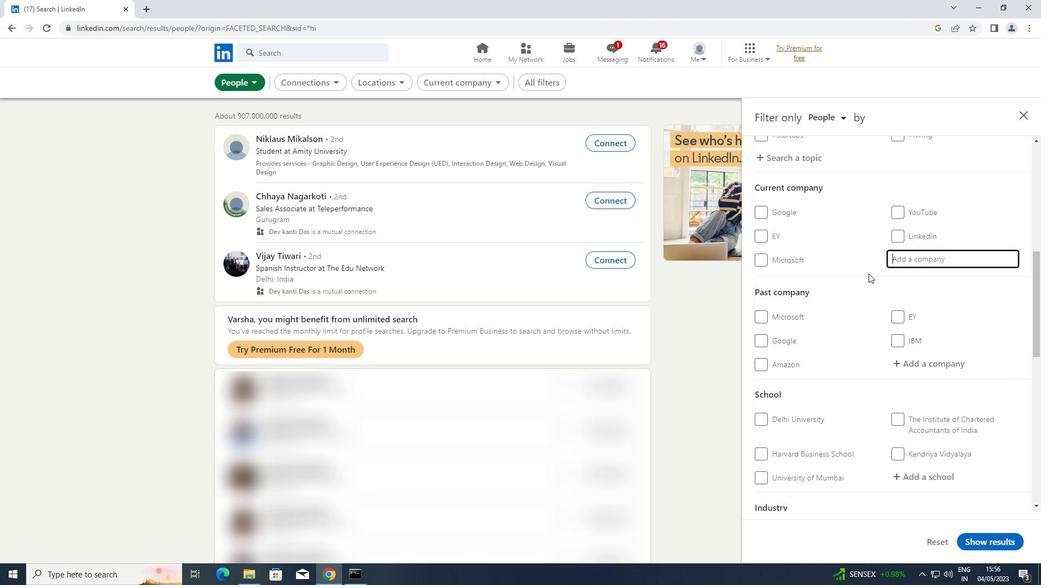 
Action: Mouse moved to (909, 370)
Screenshot: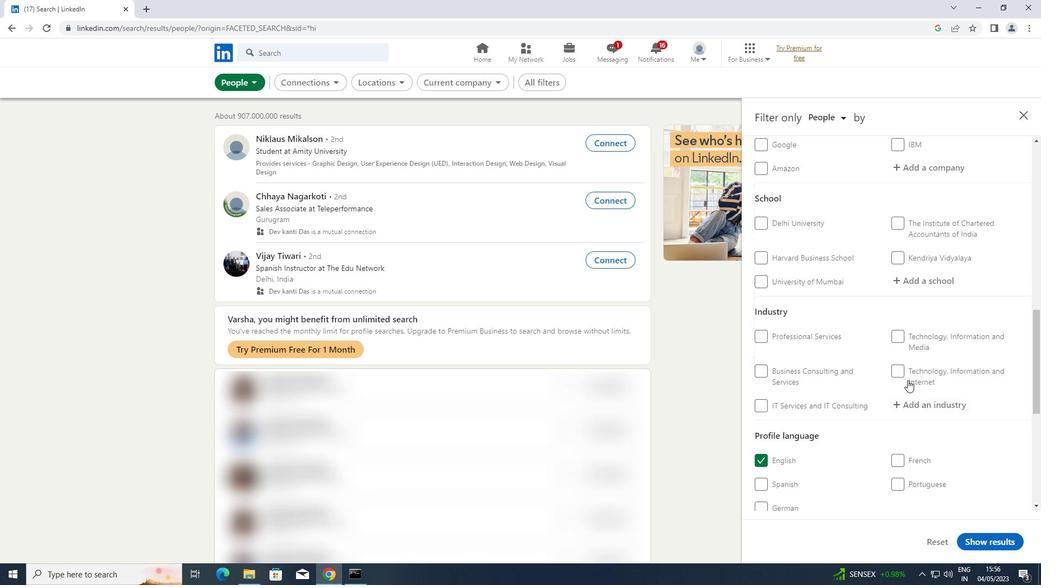 
Action: Mouse scrolled (909, 371) with delta (0, 0)
Screenshot: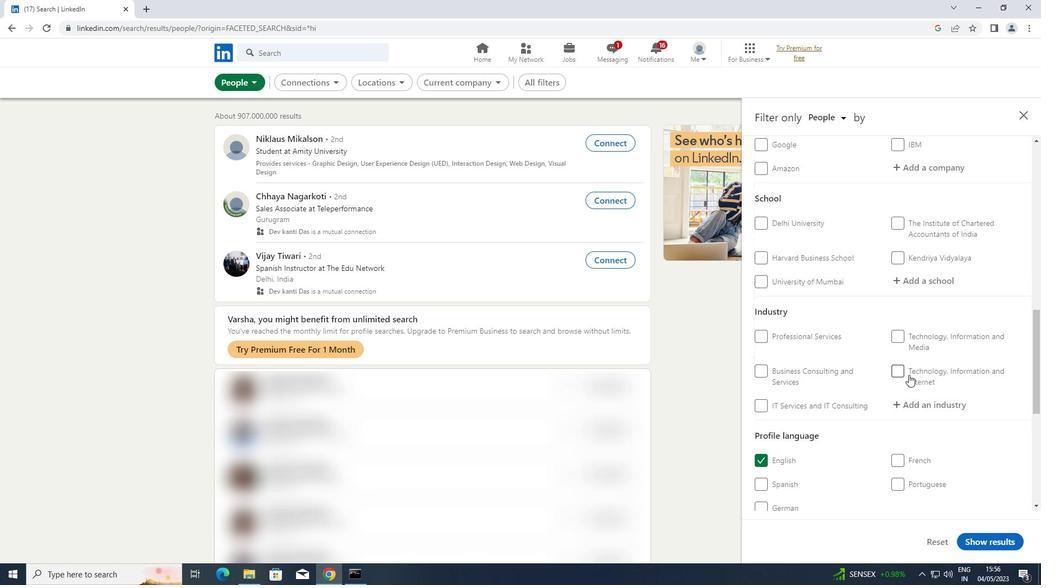 
Action: Mouse moved to (937, 333)
Screenshot: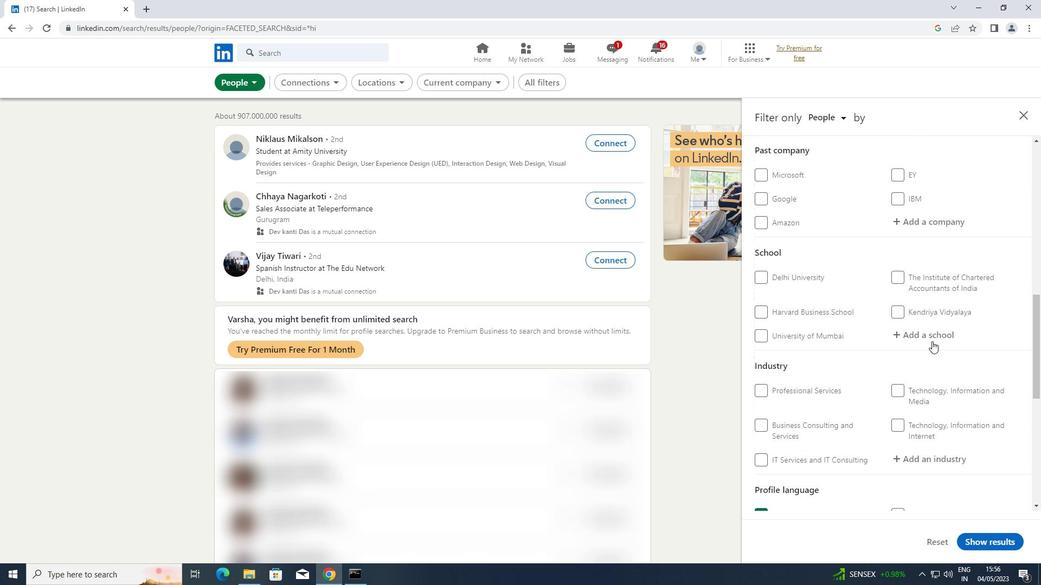 
Action: Mouse scrolled (937, 333) with delta (0, 0)
Screenshot: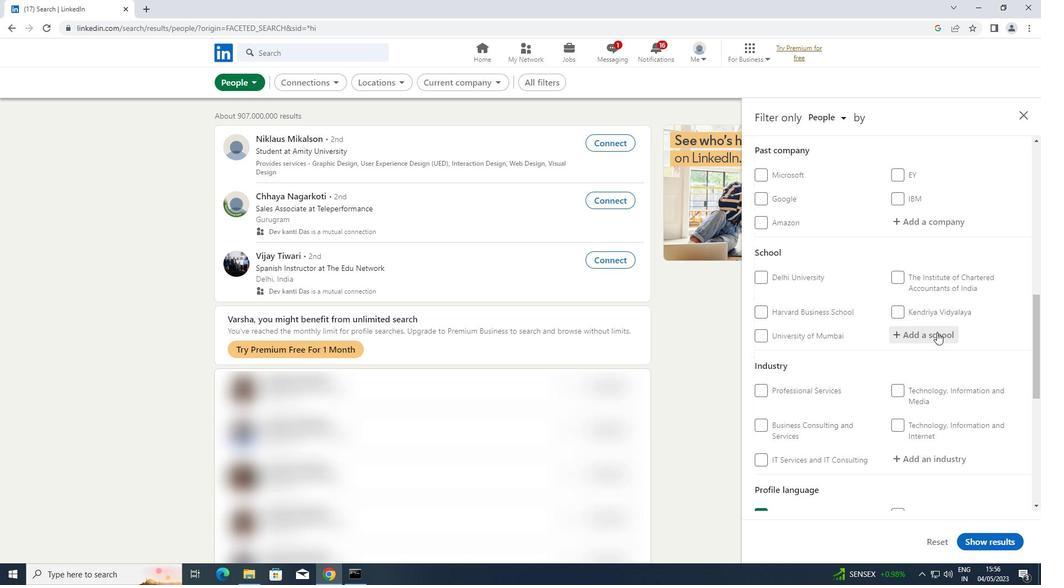 
Action: Mouse scrolled (937, 333) with delta (0, 0)
Screenshot: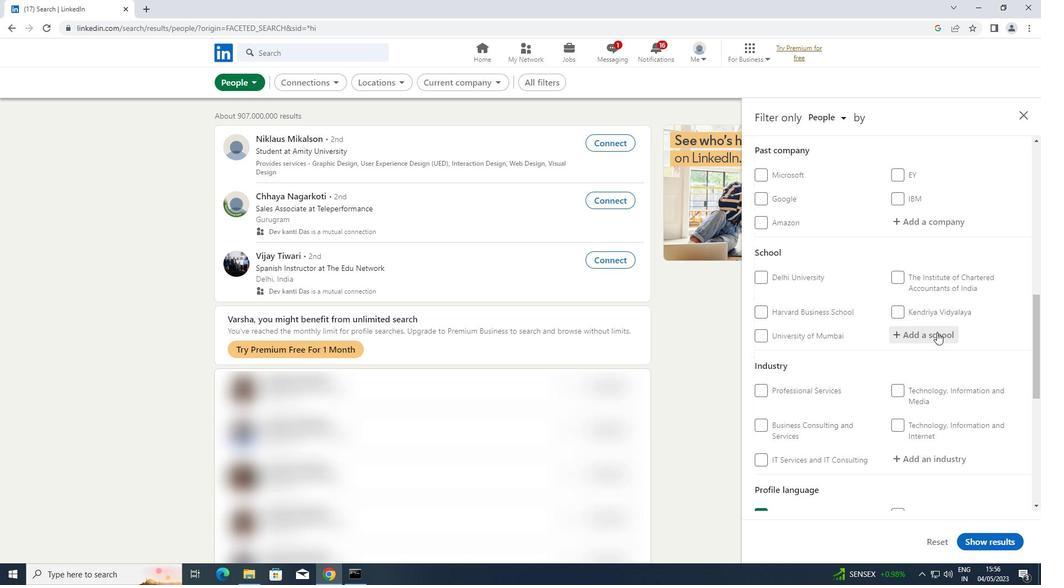
Action: Mouse scrolled (937, 333) with delta (0, 0)
Screenshot: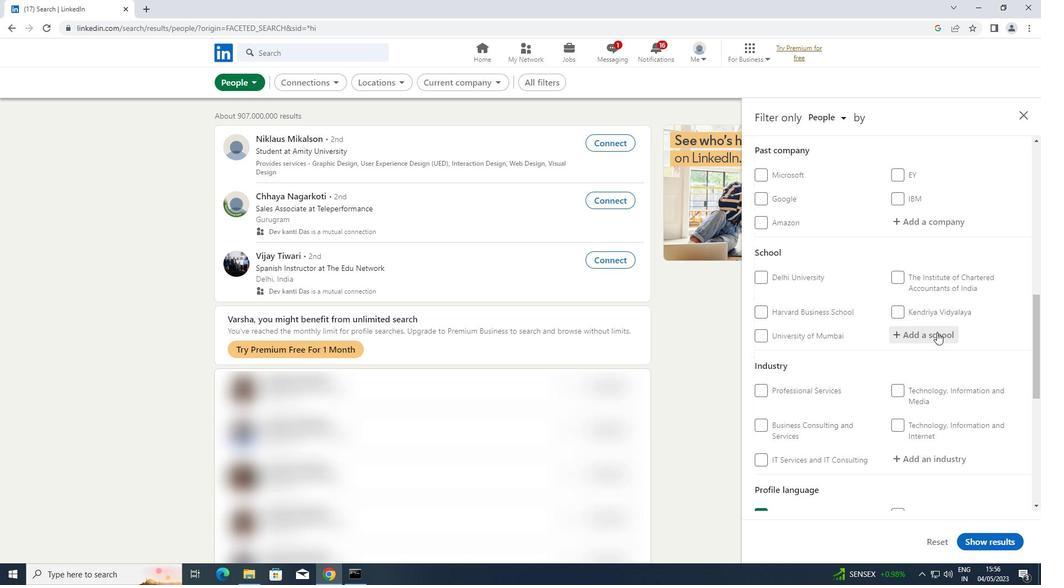 
Action: Mouse moved to (931, 498)
Screenshot: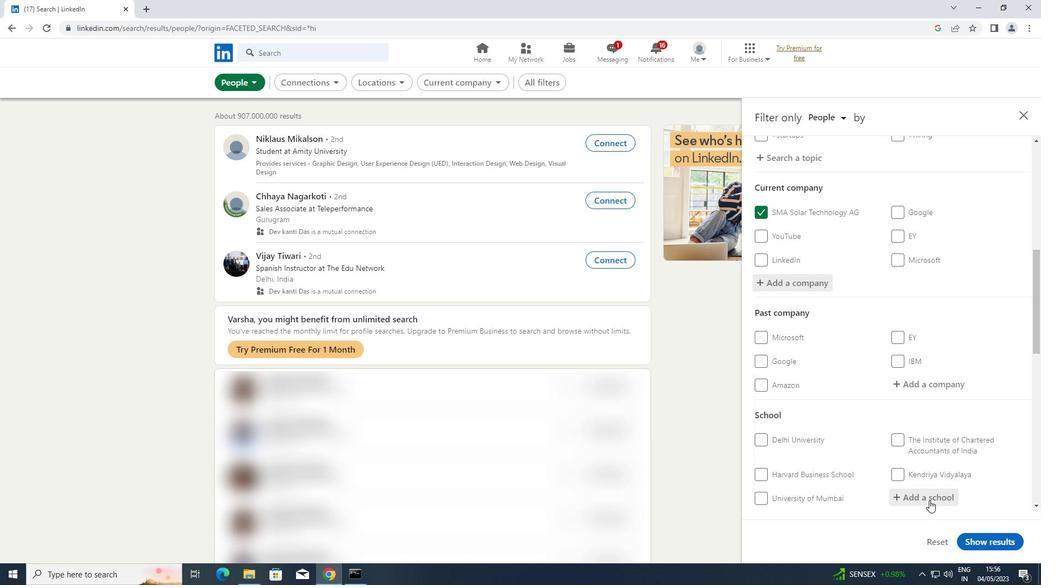 
Action: Mouse pressed left at (931, 498)
Screenshot: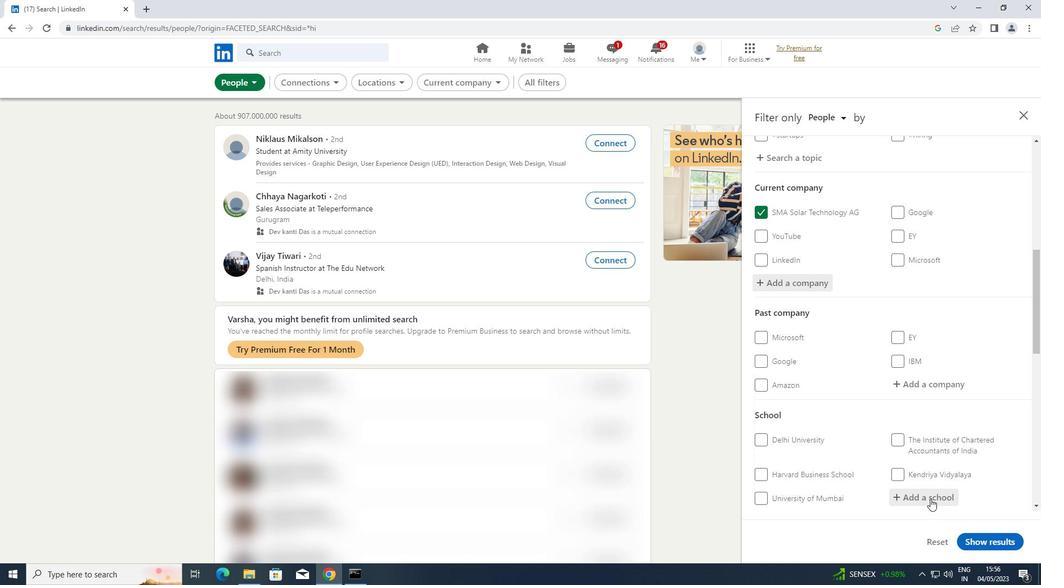 
Action: Key pressed <Key.shift>SRI<Key.space><Key.shift>RAMAKRISHNA
Screenshot: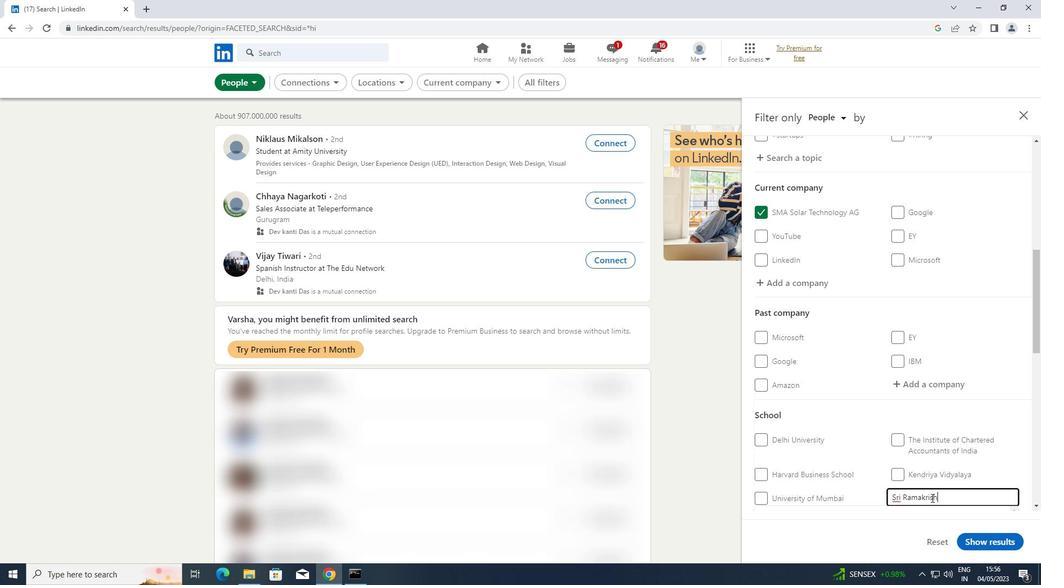 
Action: Mouse moved to (938, 498)
Screenshot: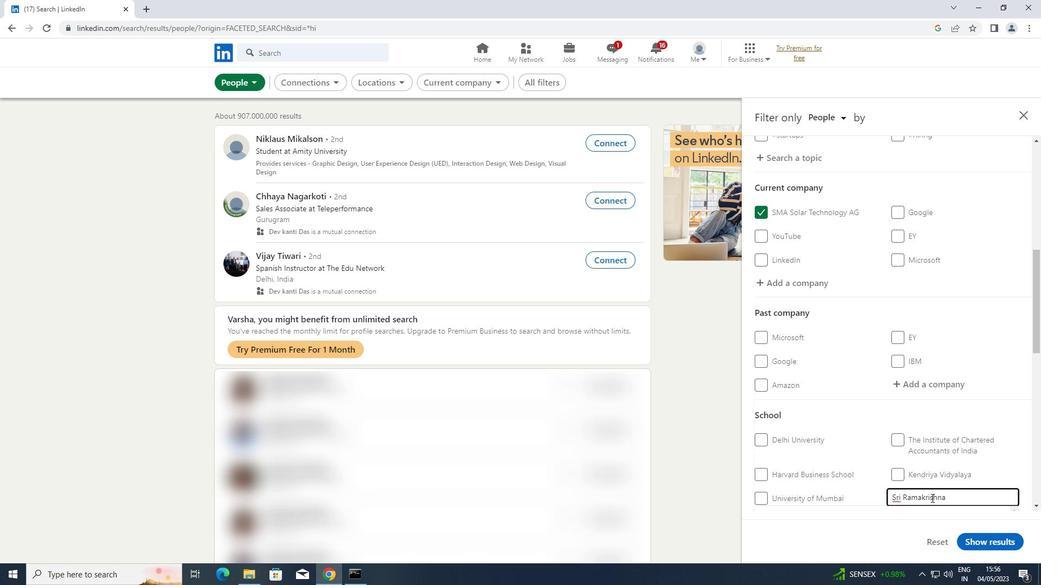 
Action: Mouse scrolled (938, 497) with delta (0, 0)
Screenshot: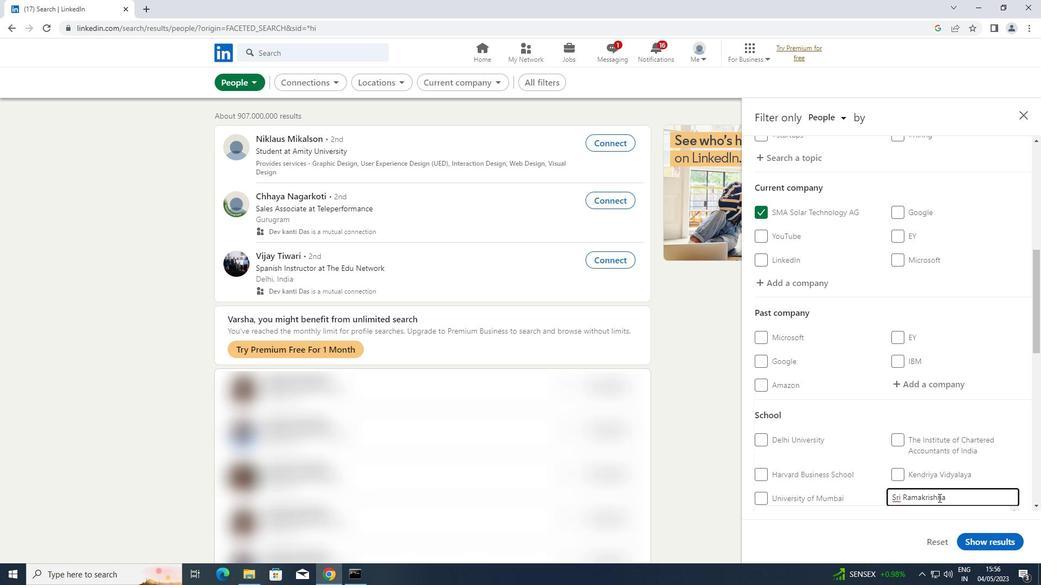 
Action: Mouse moved to (906, 471)
Screenshot: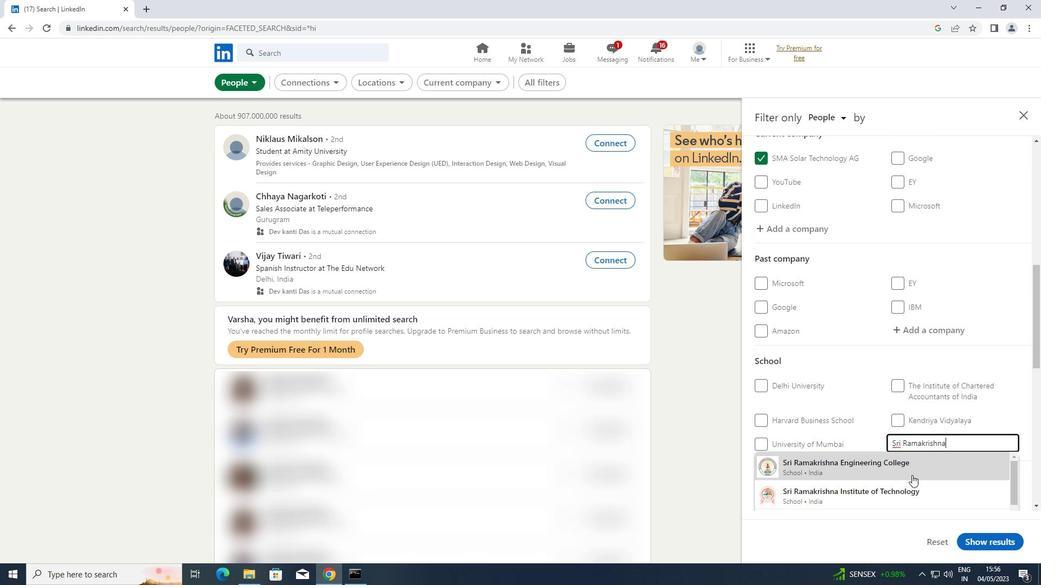 
Action: Mouse pressed left at (906, 471)
Screenshot: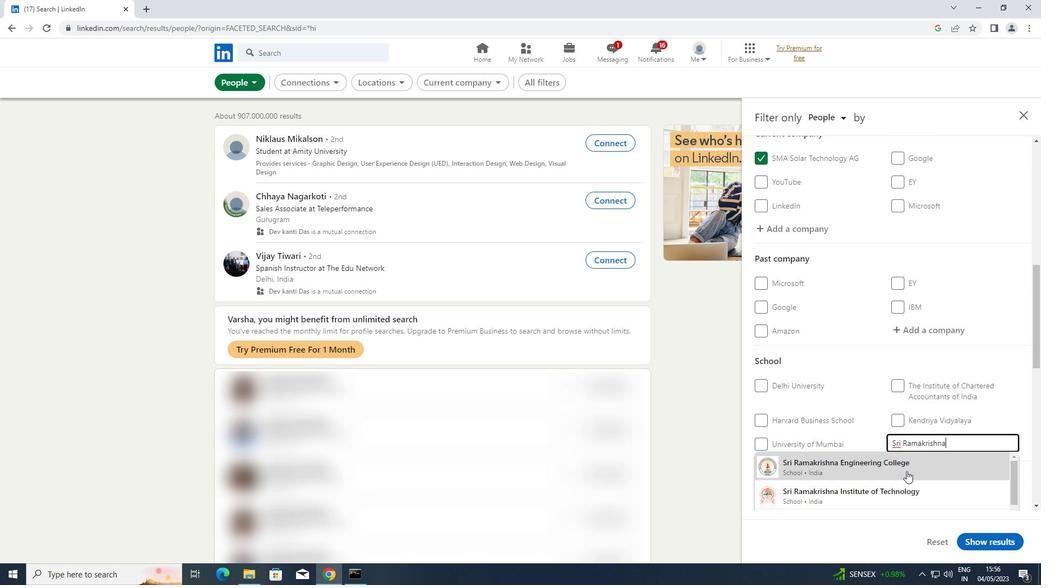 
Action: Mouse scrolled (906, 471) with delta (0, 0)
Screenshot: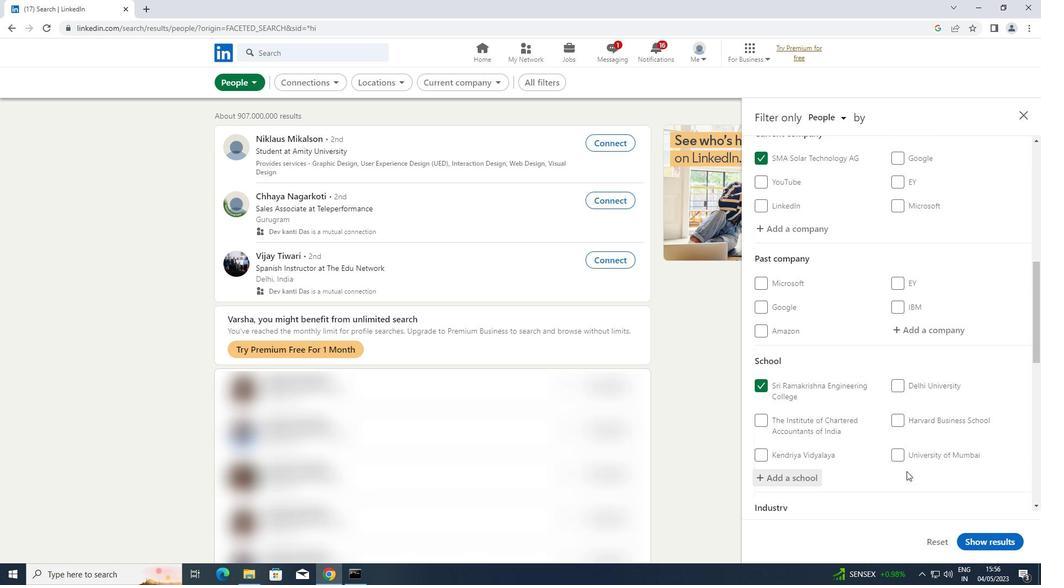 
Action: Mouse scrolled (906, 471) with delta (0, 0)
Screenshot: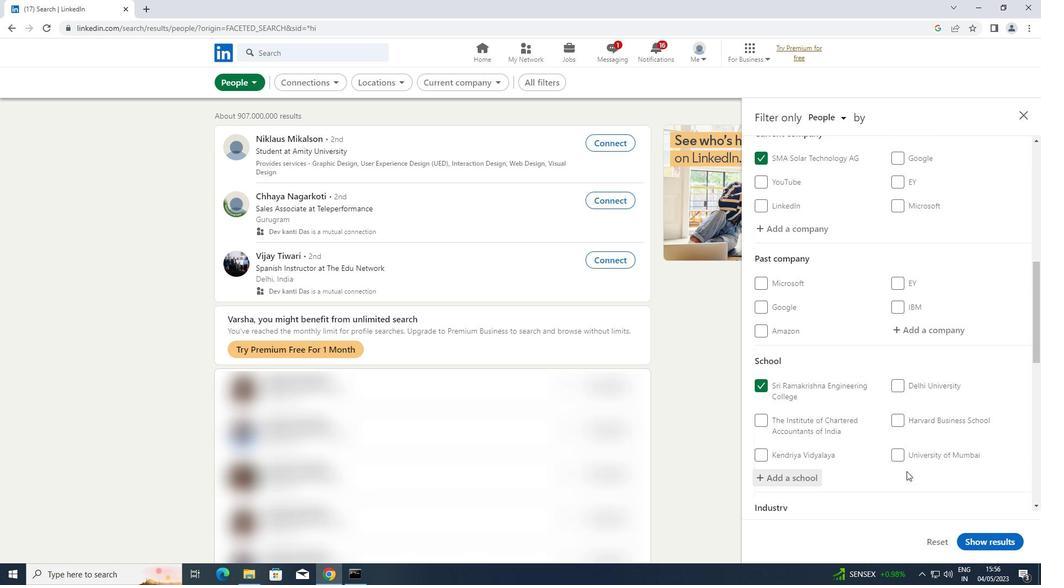 
Action: Mouse scrolled (906, 471) with delta (0, 0)
Screenshot: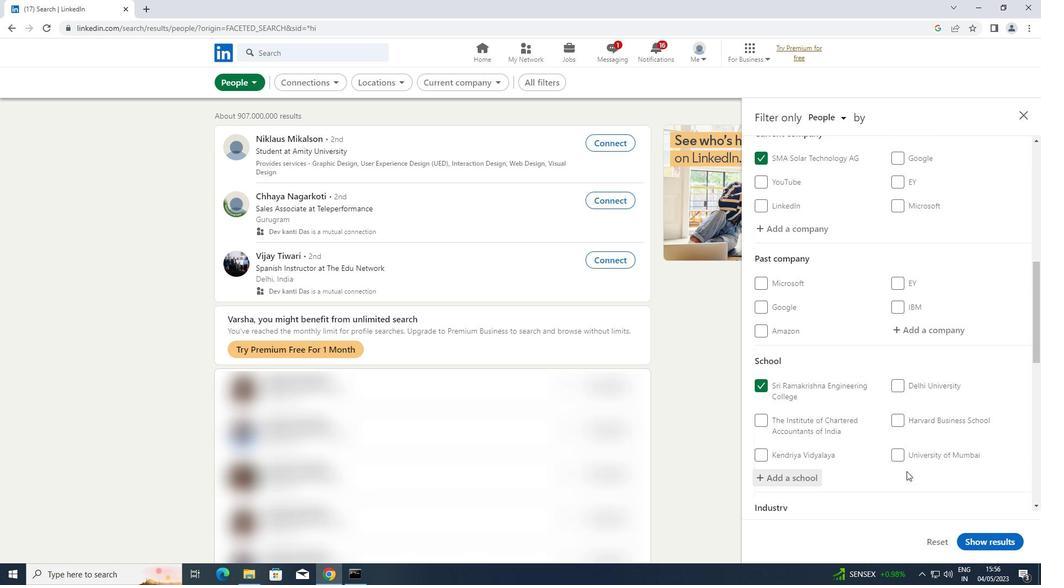 
Action: Mouse moved to (917, 454)
Screenshot: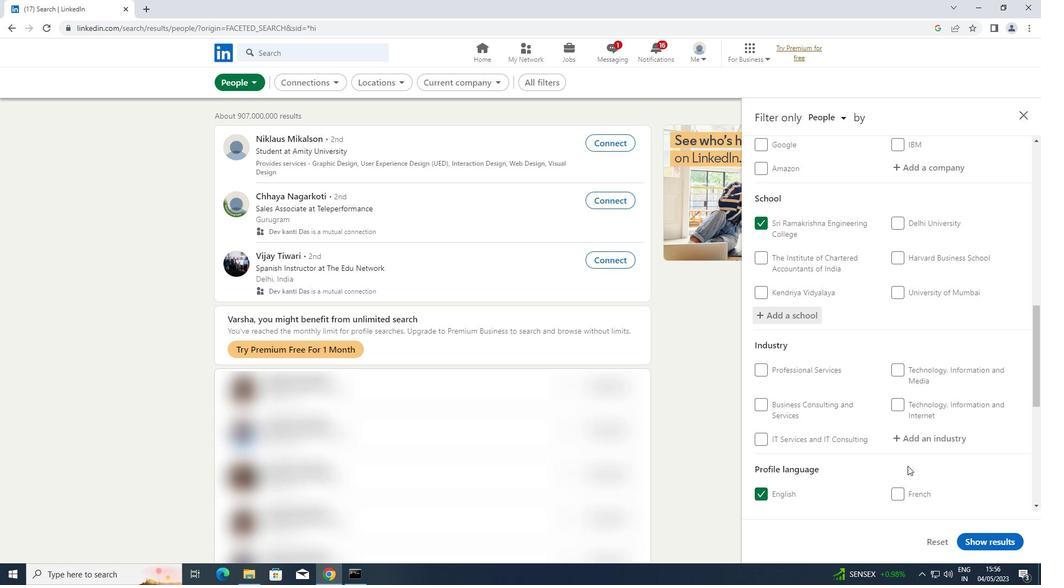 
Action: Mouse scrolled (917, 454) with delta (0, 0)
Screenshot: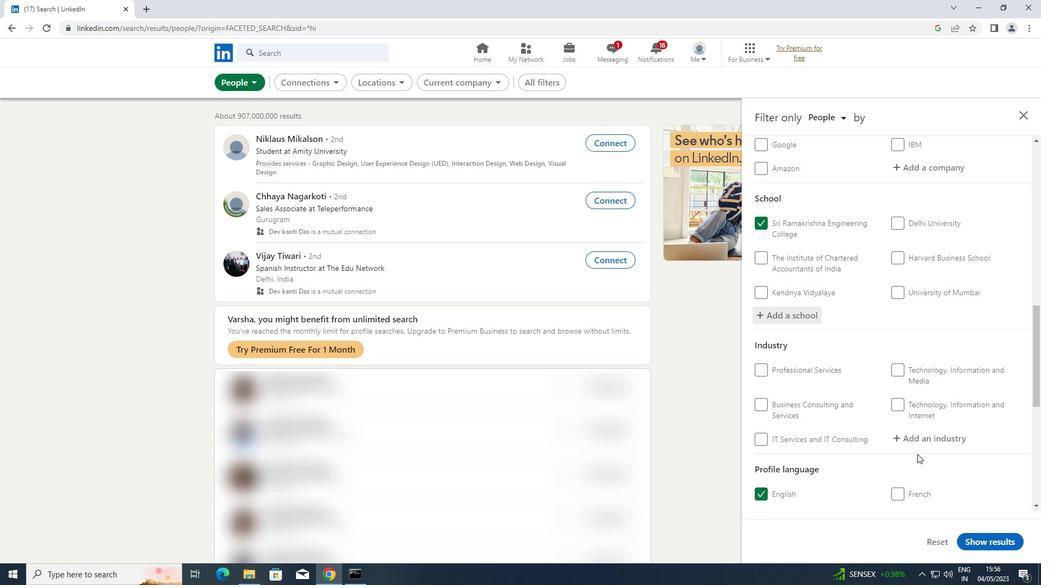
Action: Mouse scrolled (917, 454) with delta (0, 0)
Screenshot: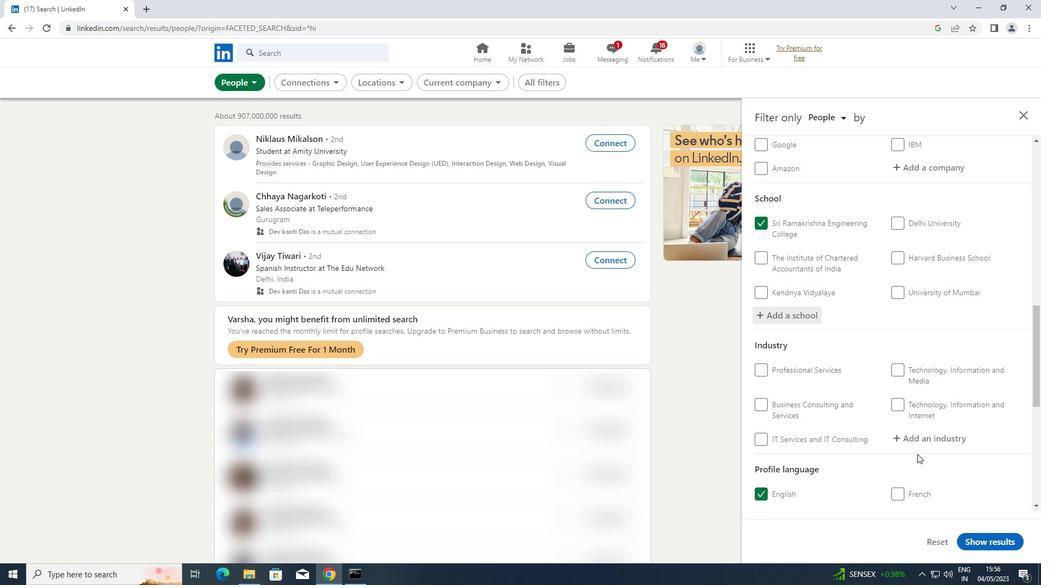 
Action: Mouse moved to (940, 335)
Screenshot: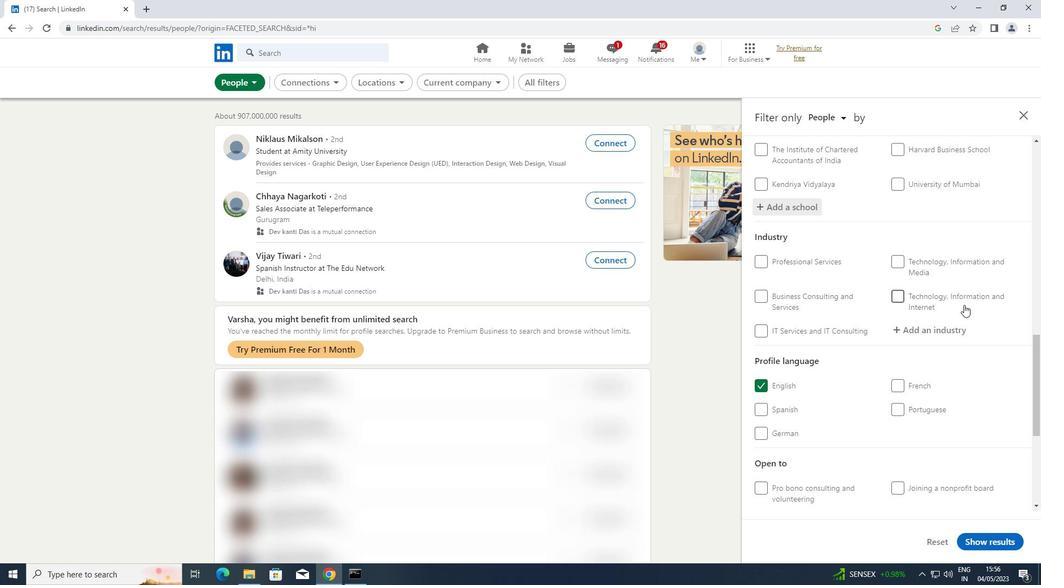 
Action: Mouse pressed left at (940, 335)
Screenshot: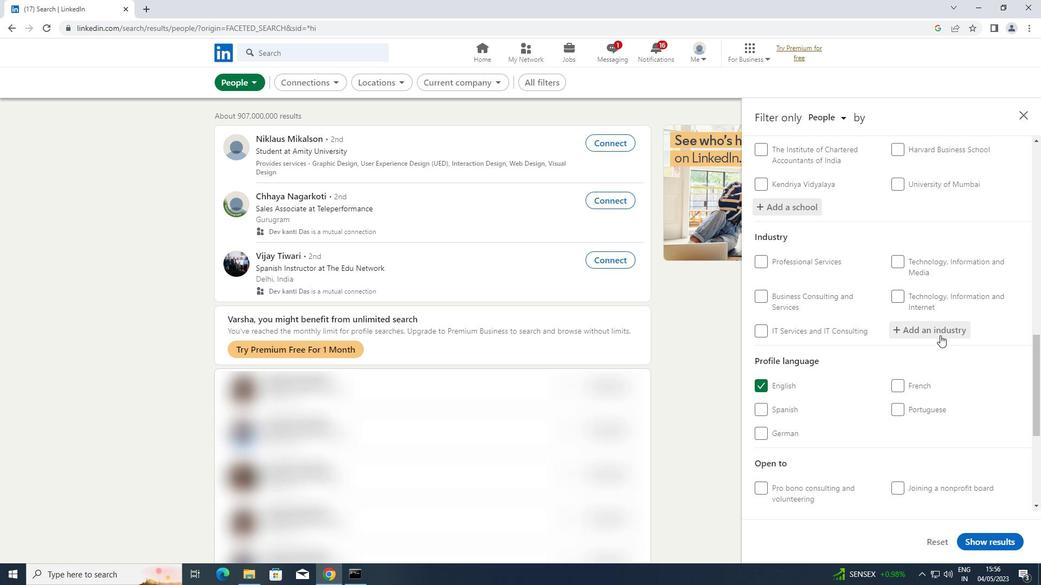 
Action: Key pressed <Key.shift>PERSONAL<Key.space>
Screenshot: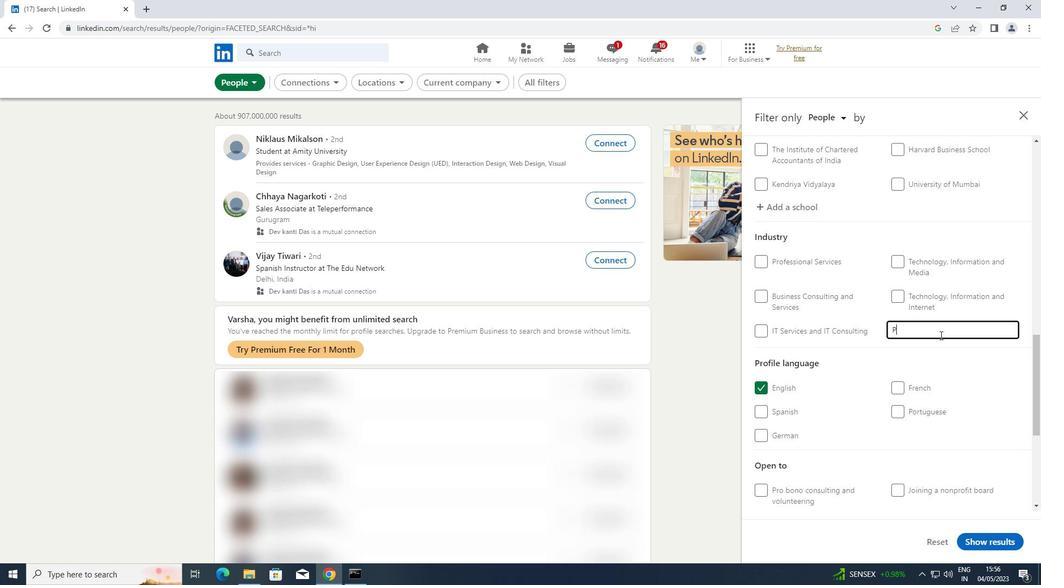 
Action: Mouse moved to (823, 346)
Screenshot: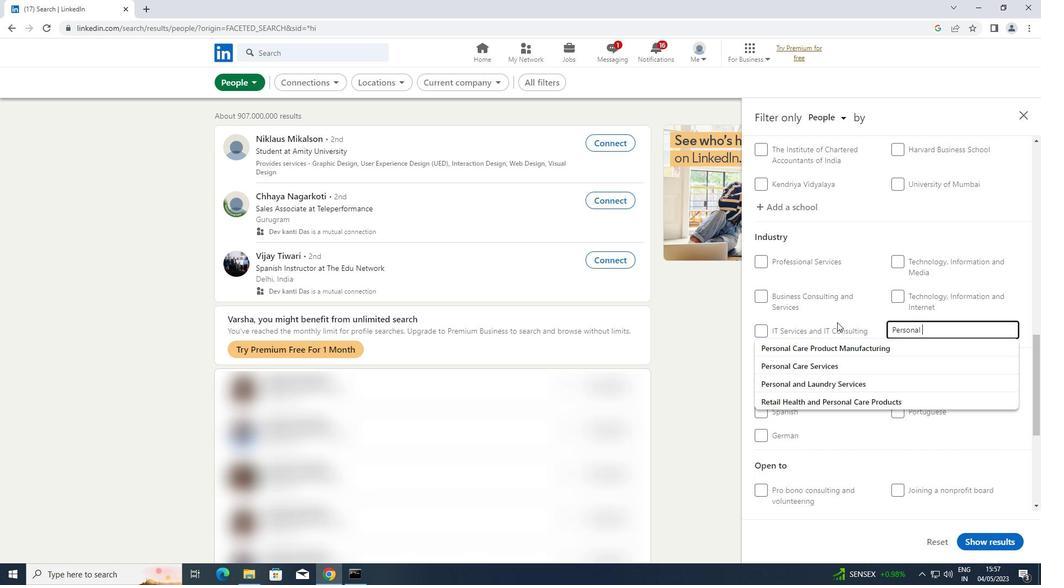 
Action: Mouse pressed left at (823, 346)
Screenshot: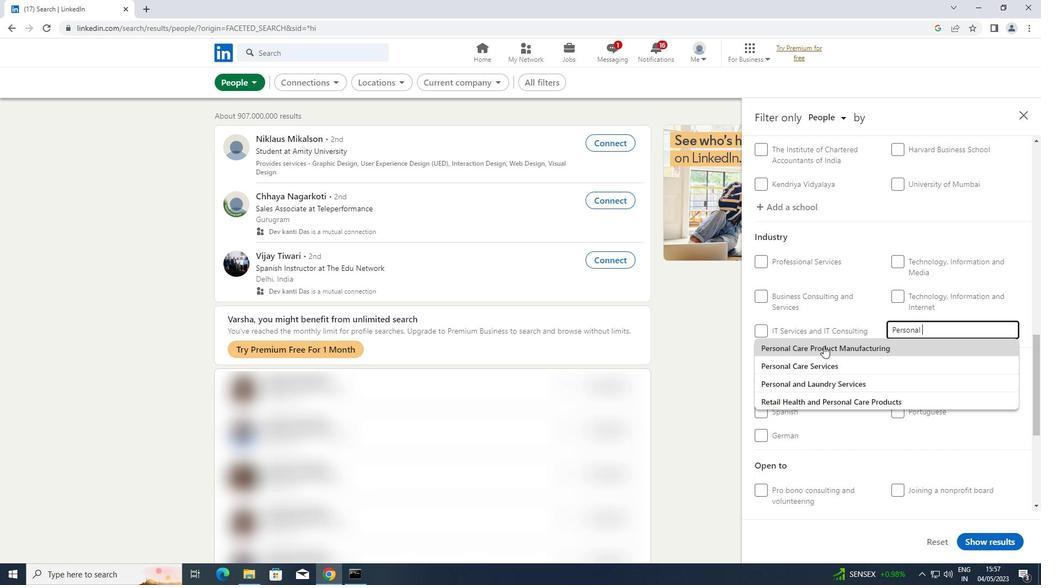 
Action: Mouse moved to (825, 344)
Screenshot: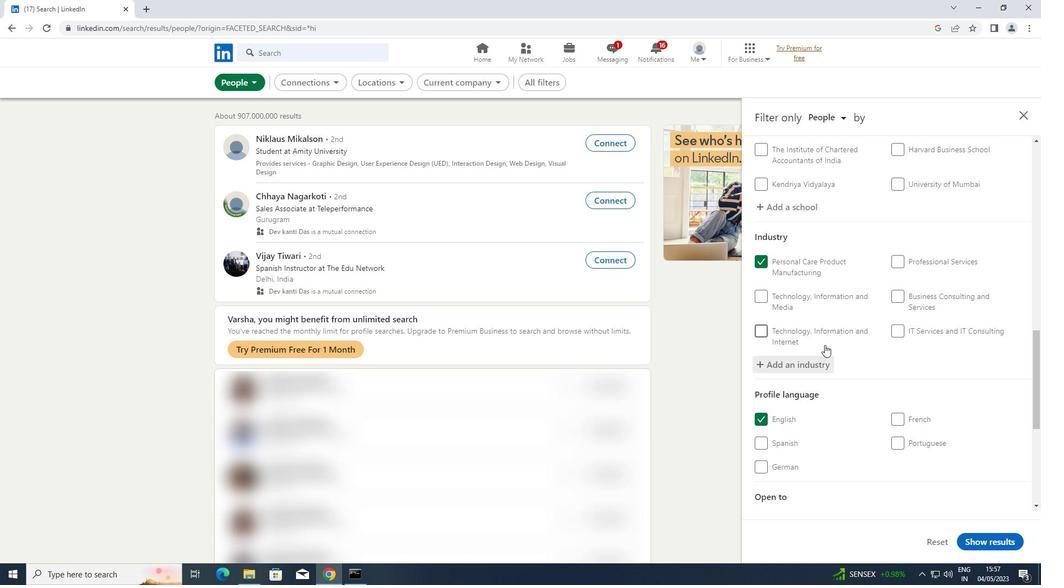 
Action: Mouse scrolled (825, 344) with delta (0, 0)
Screenshot: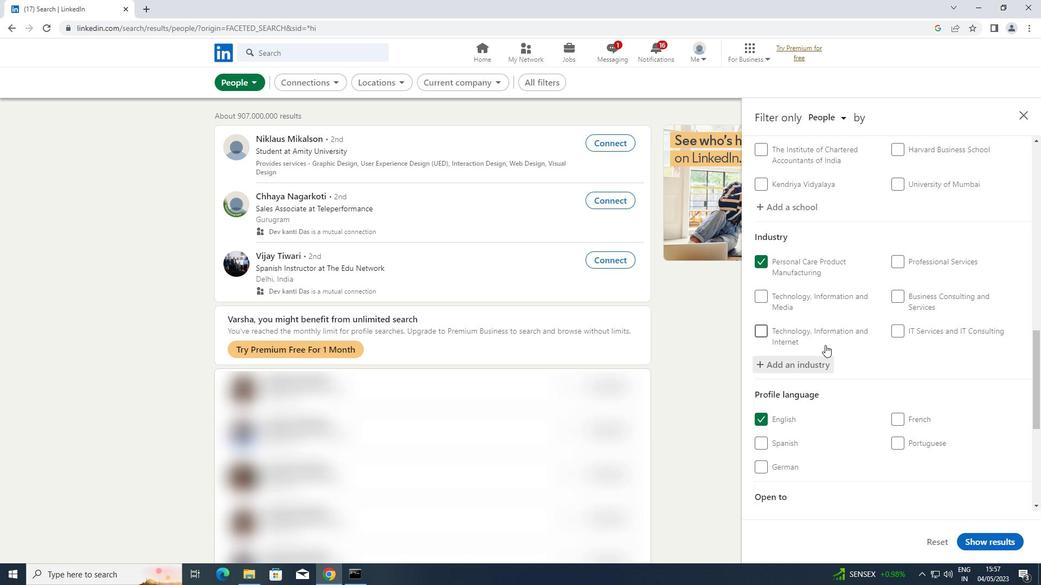 
Action: Mouse scrolled (825, 344) with delta (0, 0)
Screenshot: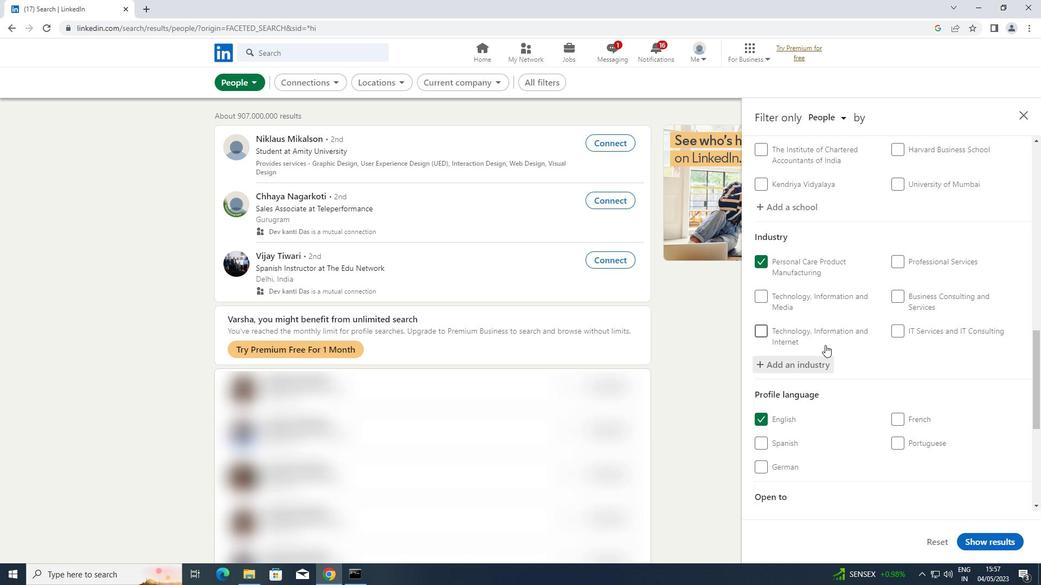 
Action: Mouse scrolled (825, 344) with delta (0, 0)
Screenshot: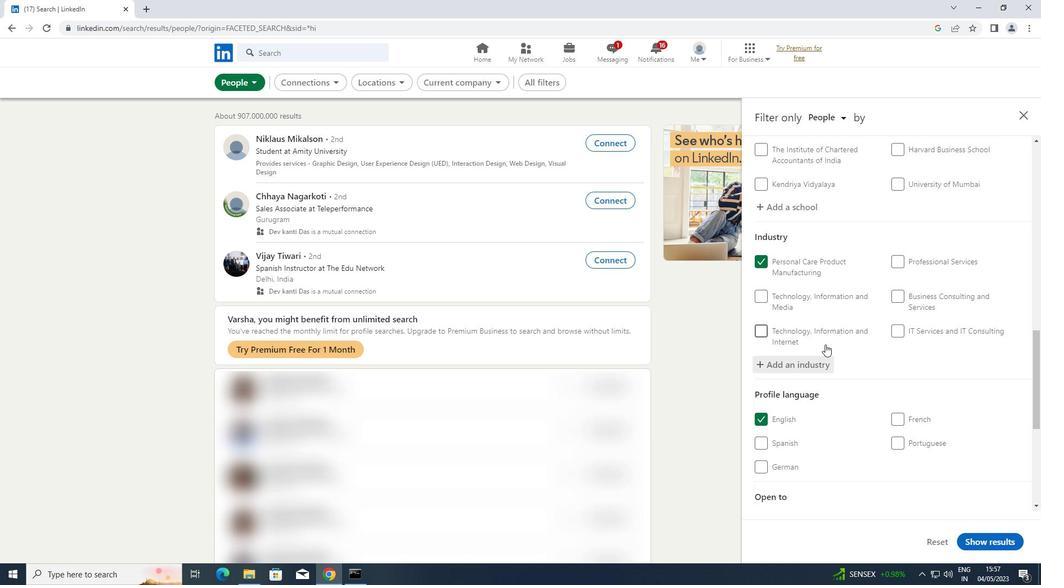 
Action: Mouse moved to (827, 342)
Screenshot: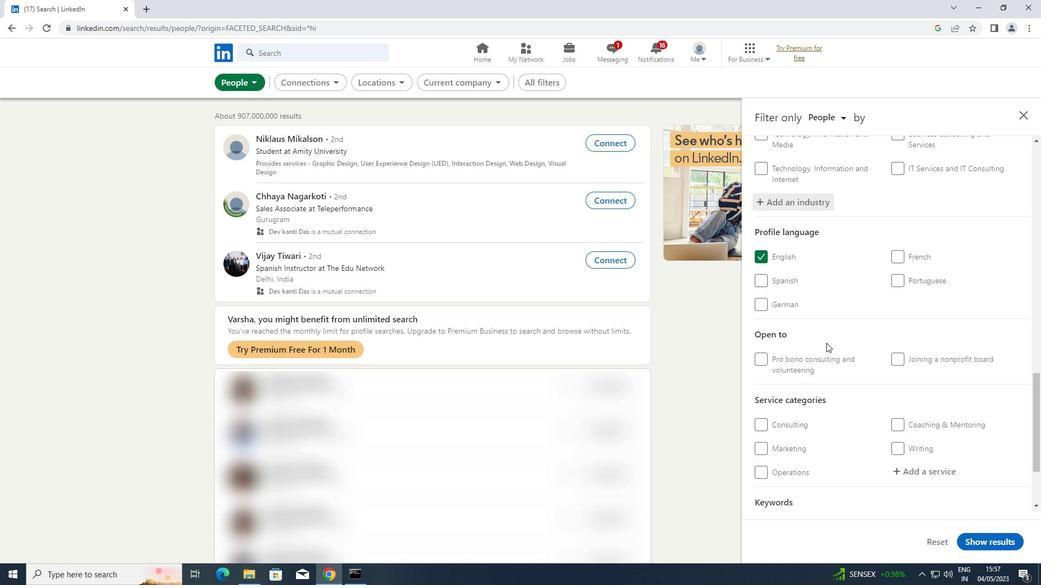 
Action: Mouse scrolled (827, 342) with delta (0, 0)
Screenshot: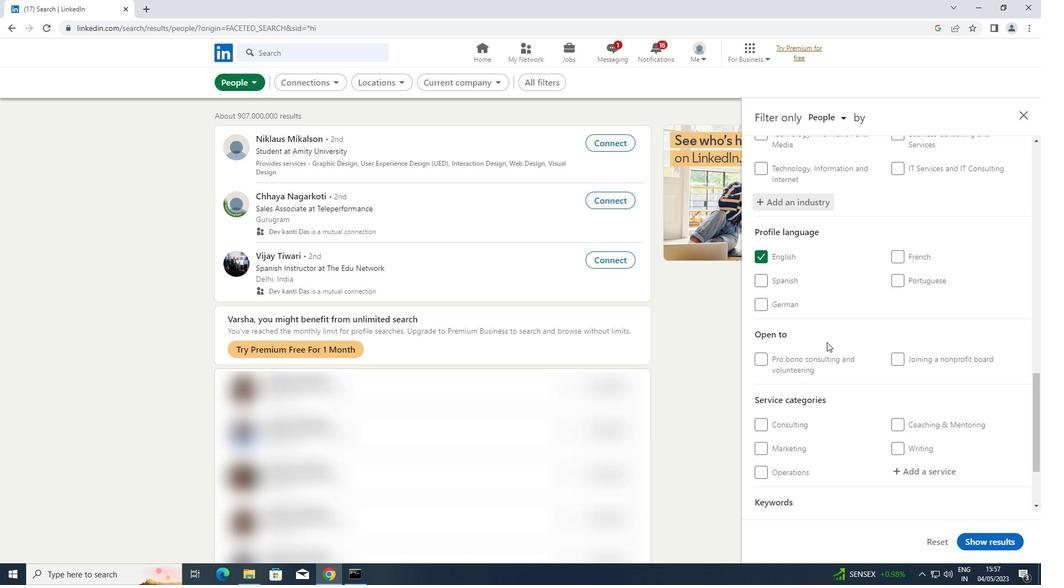 
Action: Mouse scrolled (827, 342) with delta (0, 0)
Screenshot: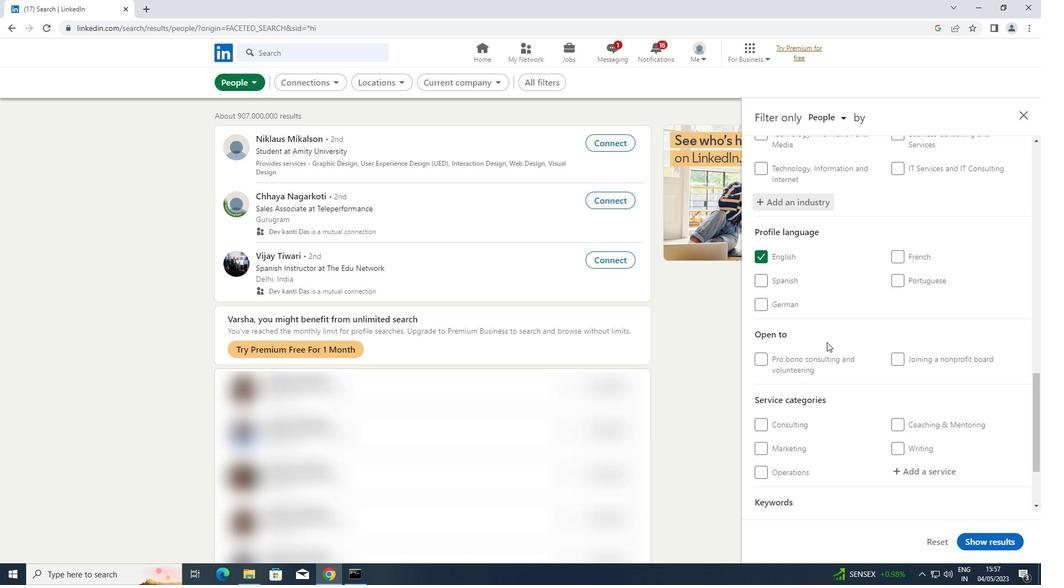
Action: Mouse moved to (914, 357)
Screenshot: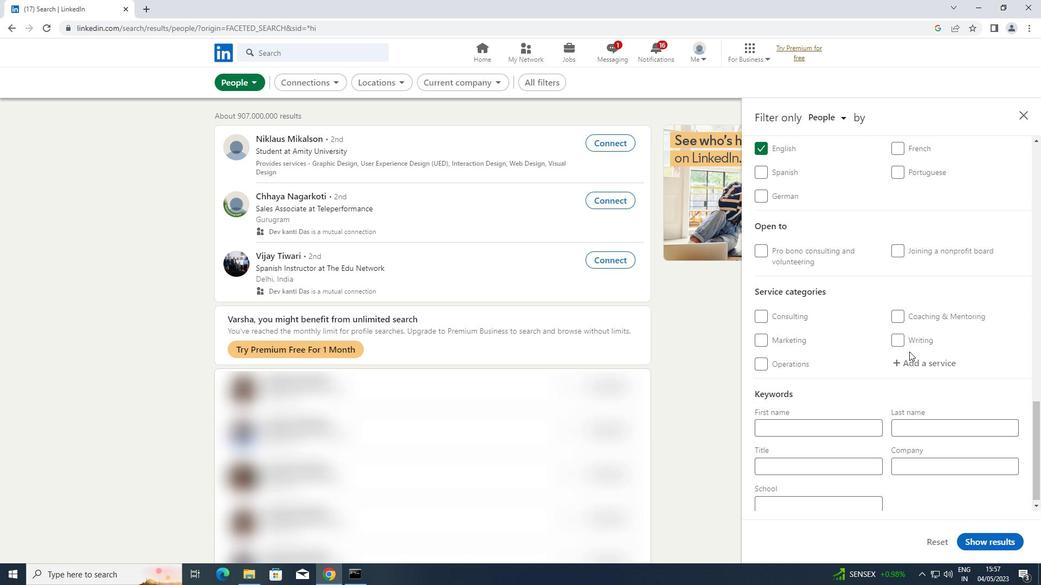 
Action: Mouse pressed left at (914, 357)
Screenshot: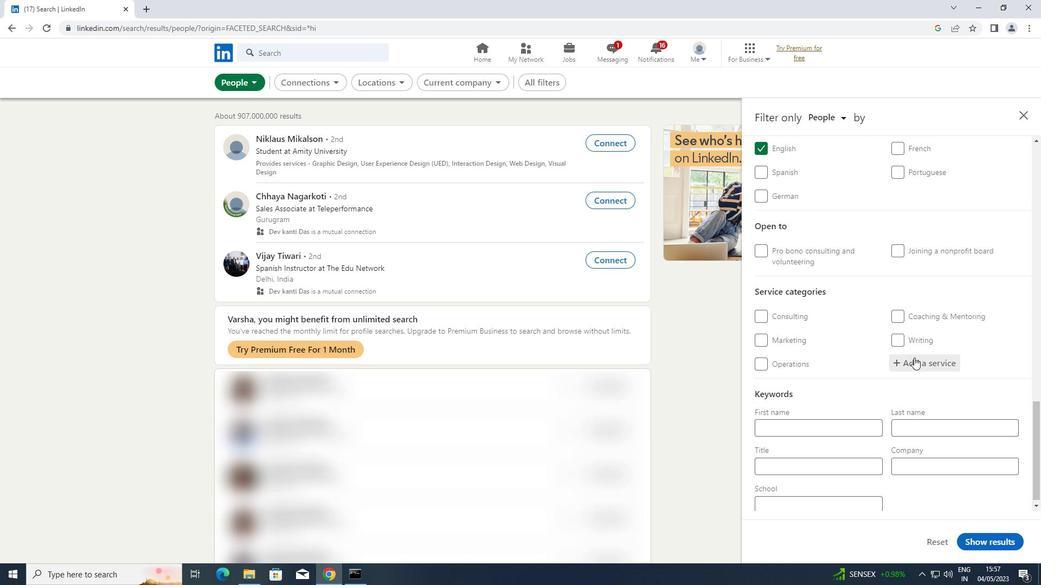 
Action: Key pressed <Key.shift>FINANCIAL
Screenshot: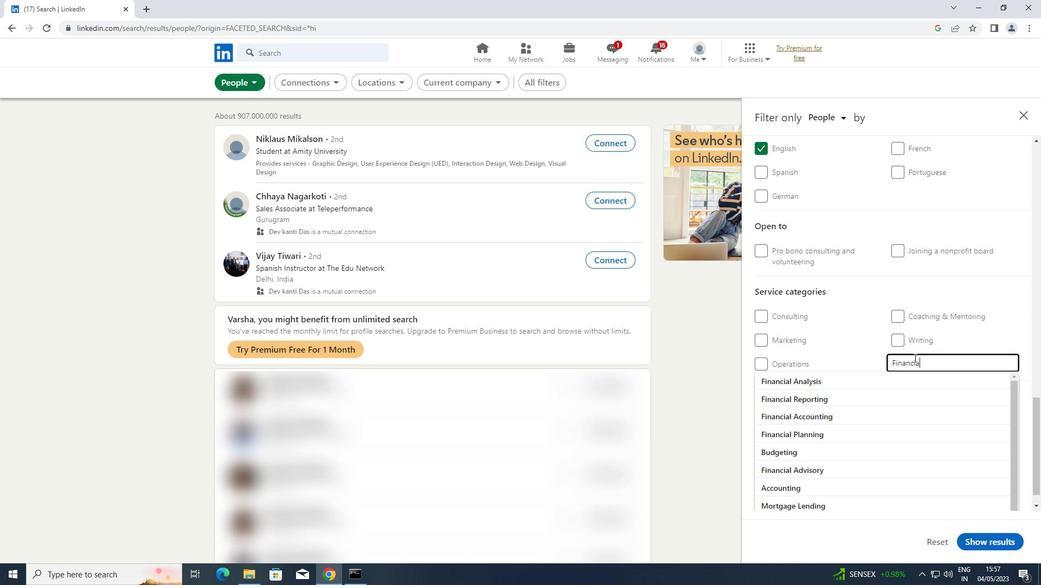 
Action: Mouse moved to (829, 414)
Screenshot: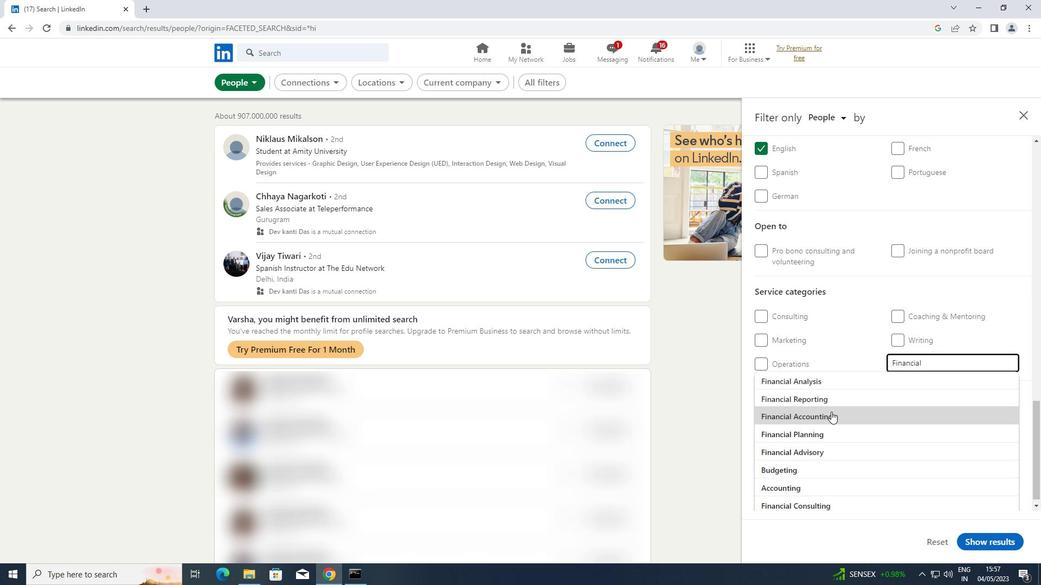 
Action: Mouse pressed left at (829, 414)
Screenshot: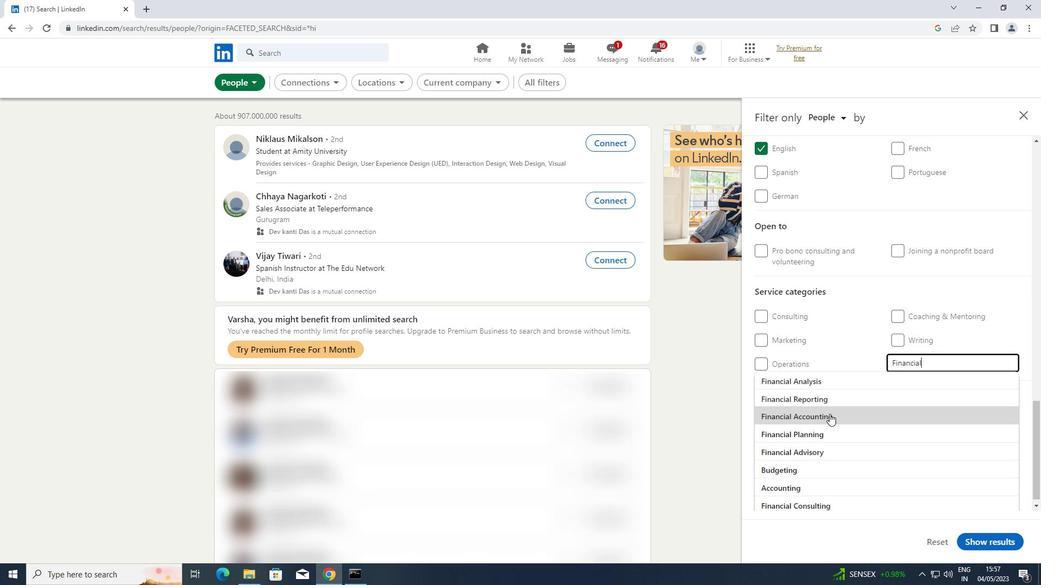 
Action: Mouse scrolled (829, 413) with delta (0, 0)
Screenshot: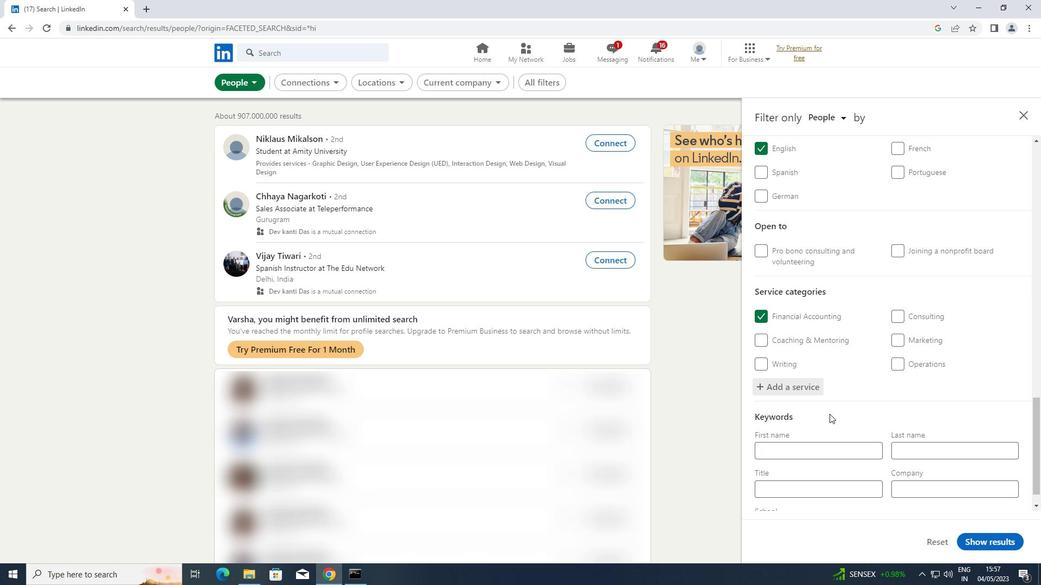 
Action: Mouse scrolled (829, 413) with delta (0, 0)
Screenshot: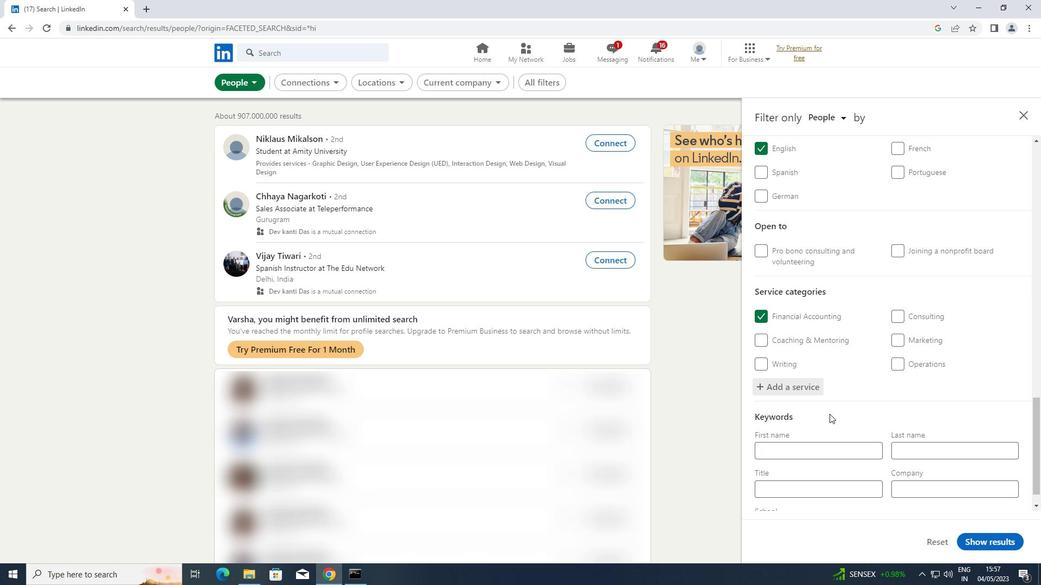 
Action: Mouse scrolled (829, 413) with delta (0, 0)
Screenshot: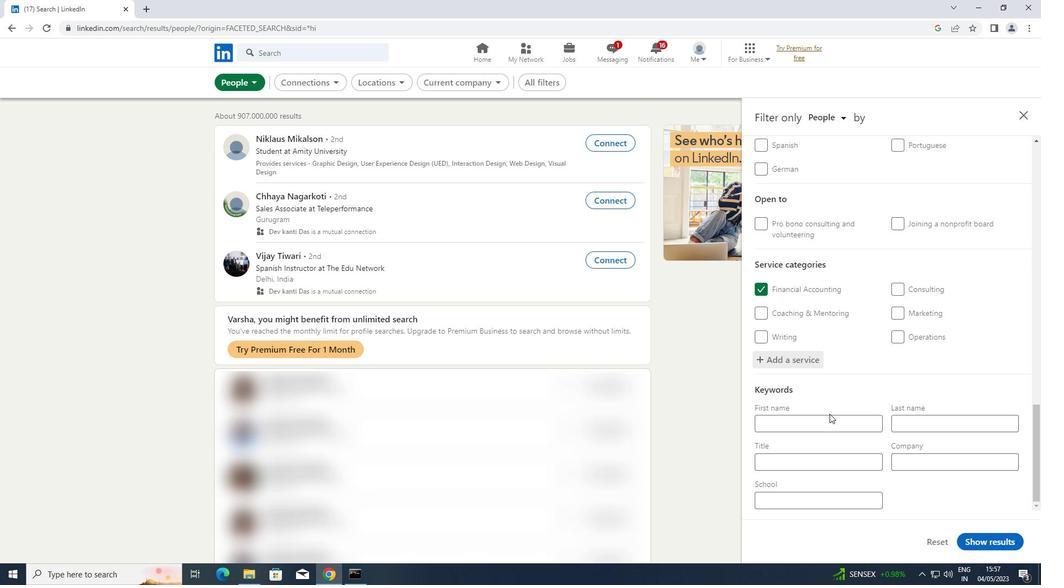 
Action: Mouse scrolled (829, 413) with delta (0, 0)
Screenshot: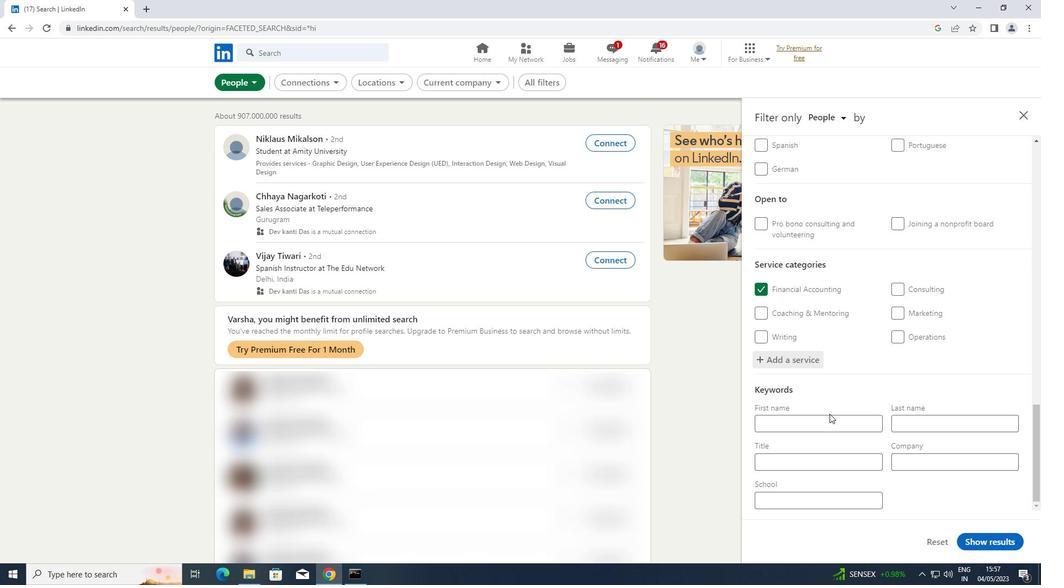 
Action: Mouse scrolled (829, 413) with delta (0, 0)
Screenshot: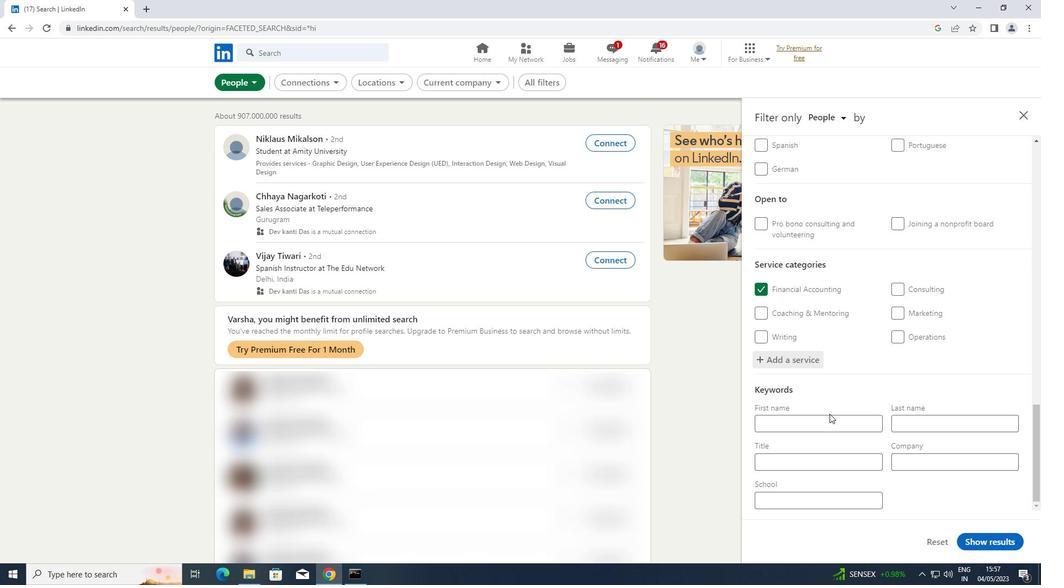 
Action: Mouse moved to (810, 460)
Screenshot: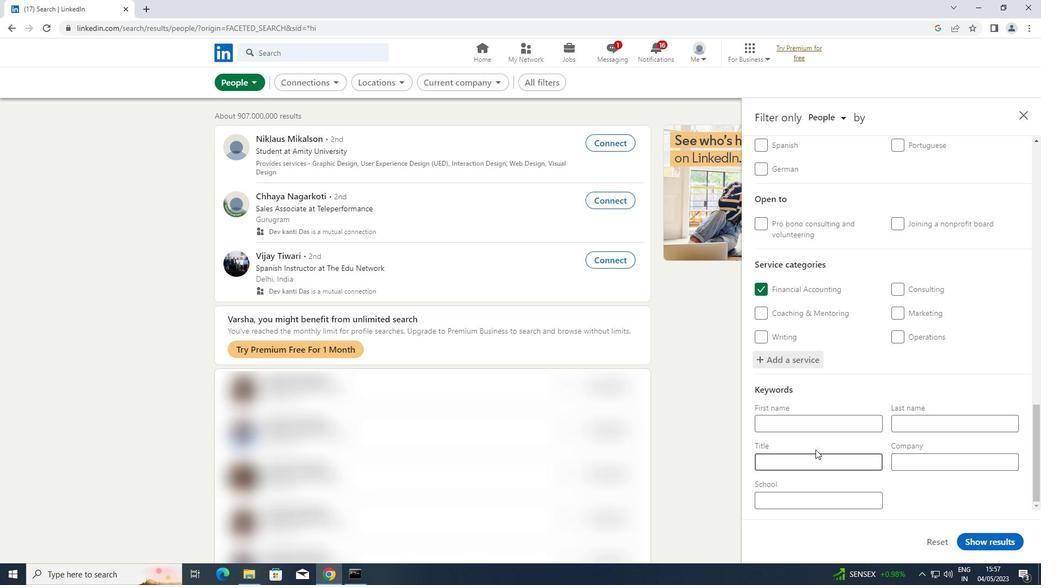 
Action: Mouse pressed left at (810, 460)
Screenshot: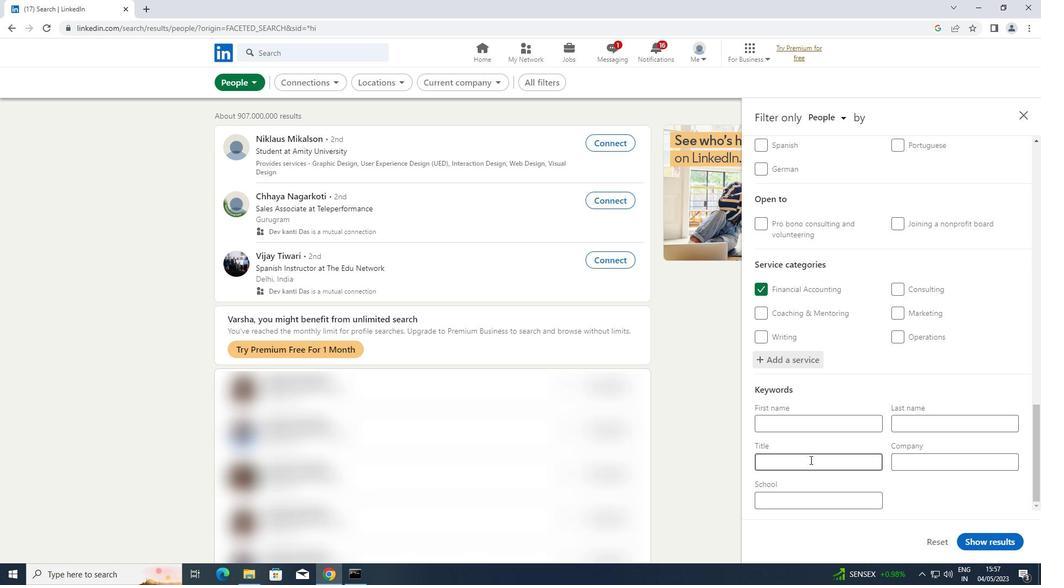 
Action: Key pressed <Key.shift>MEDICAL<Key.space><Key.shift>LABORATORY<Key.space><Key.shift>TECH
Screenshot: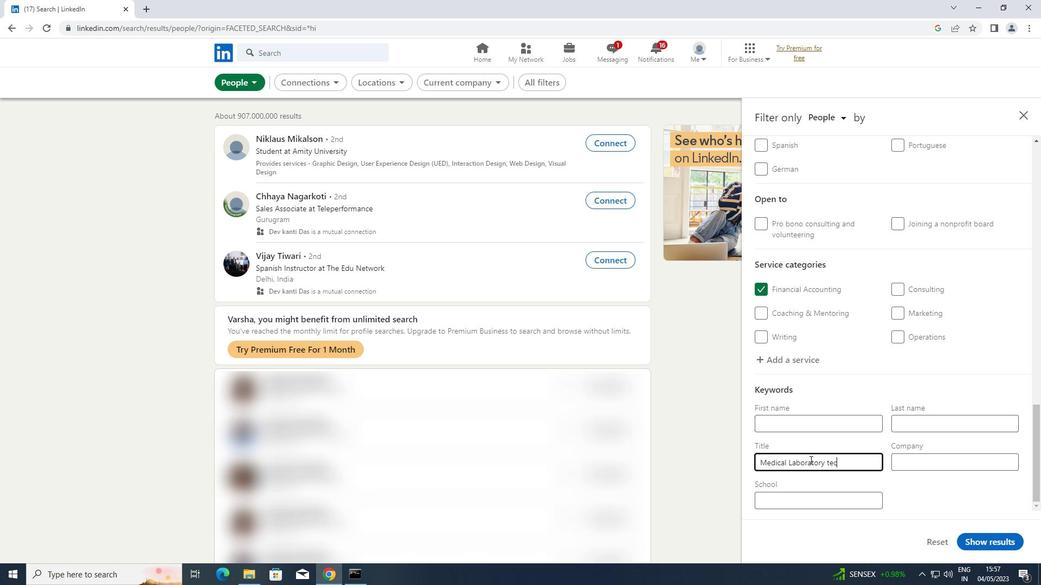 
Action: Mouse moved to (970, 542)
Screenshot: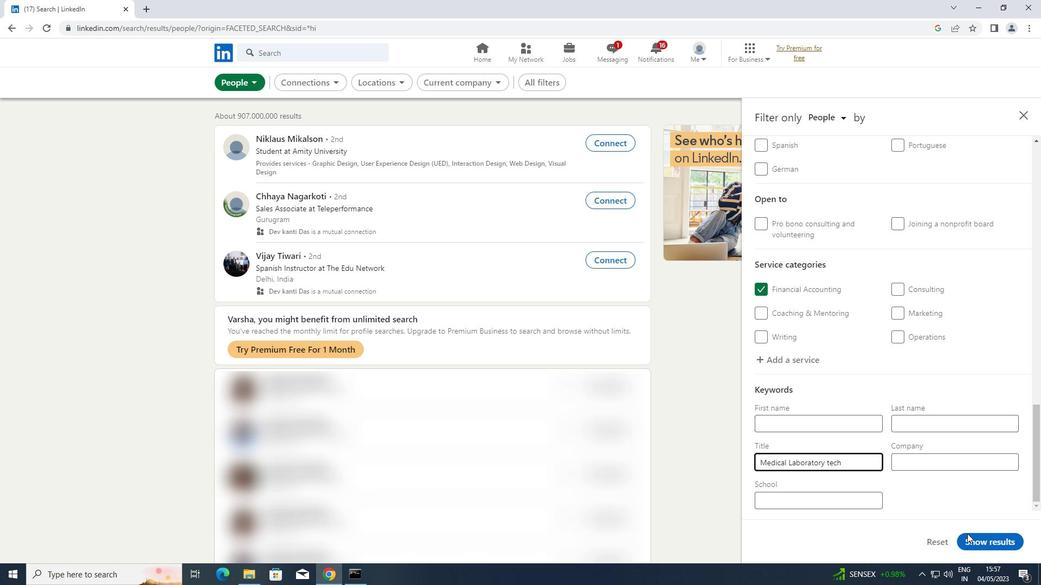 
Action: Mouse pressed left at (970, 542)
Screenshot: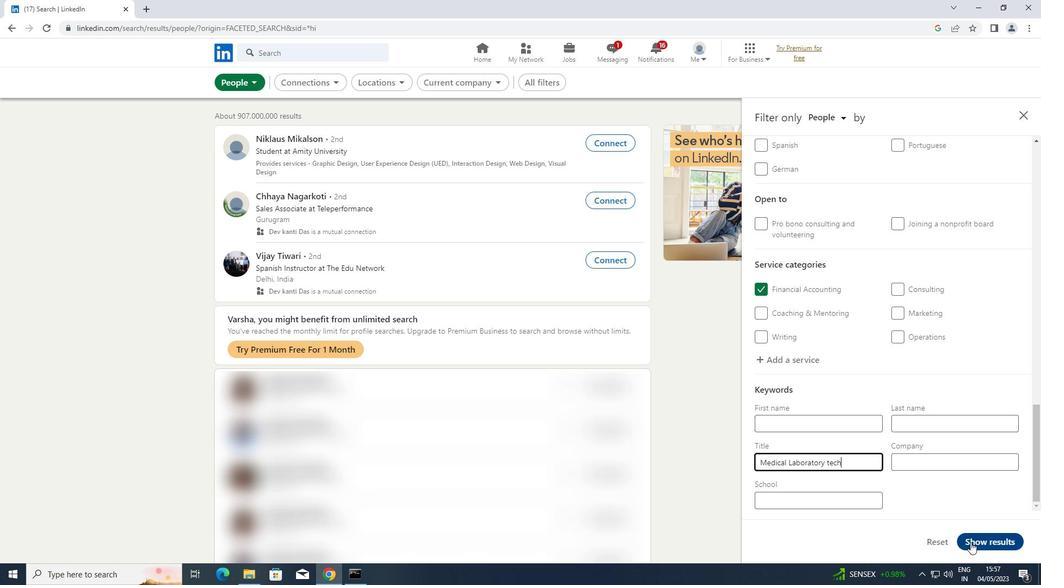 
